 Task: Search one way flight ticket for 4 adults, 2 children, 2 infants in seat and 1 infant on lap in economy from Dillingham: Dillingham Airport to Greenville: Pitt-greenville Airport on 5-2-2023. Choice of flights is Singapure airlines. Number of bags: 1 carry on bag. Price is upto 85000. Outbound departure time preference is 8:15.
Action: Mouse moved to (244, 162)
Screenshot: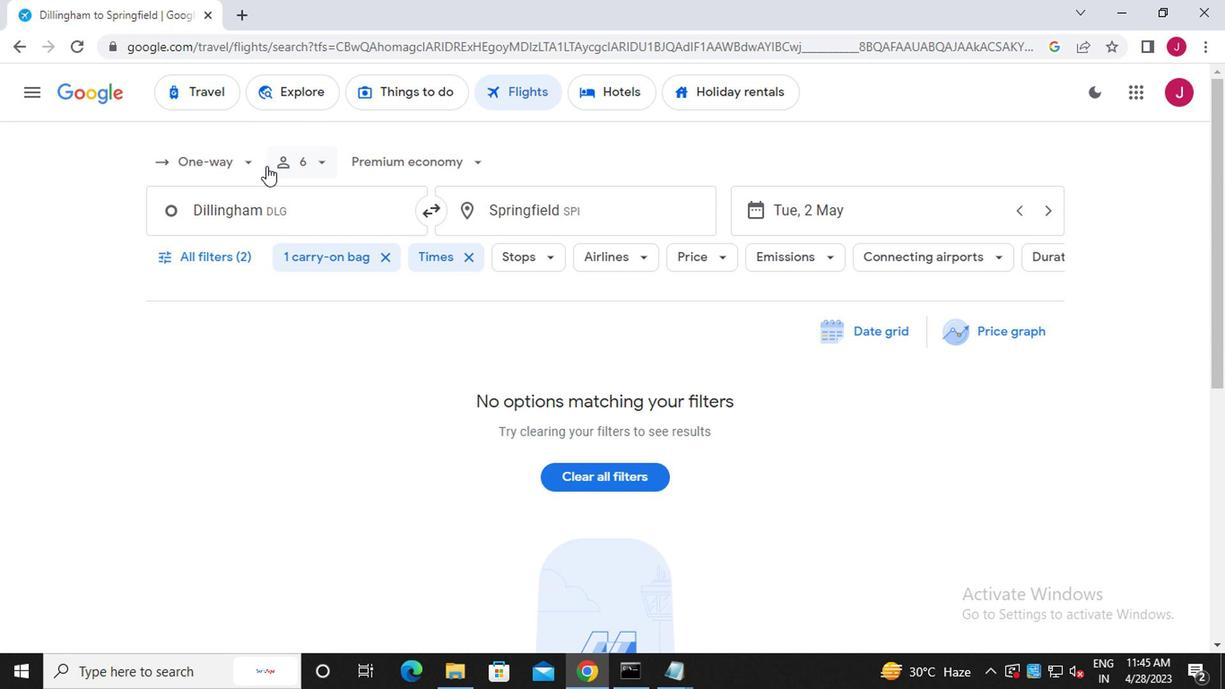 
Action: Mouse pressed left at (244, 162)
Screenshot: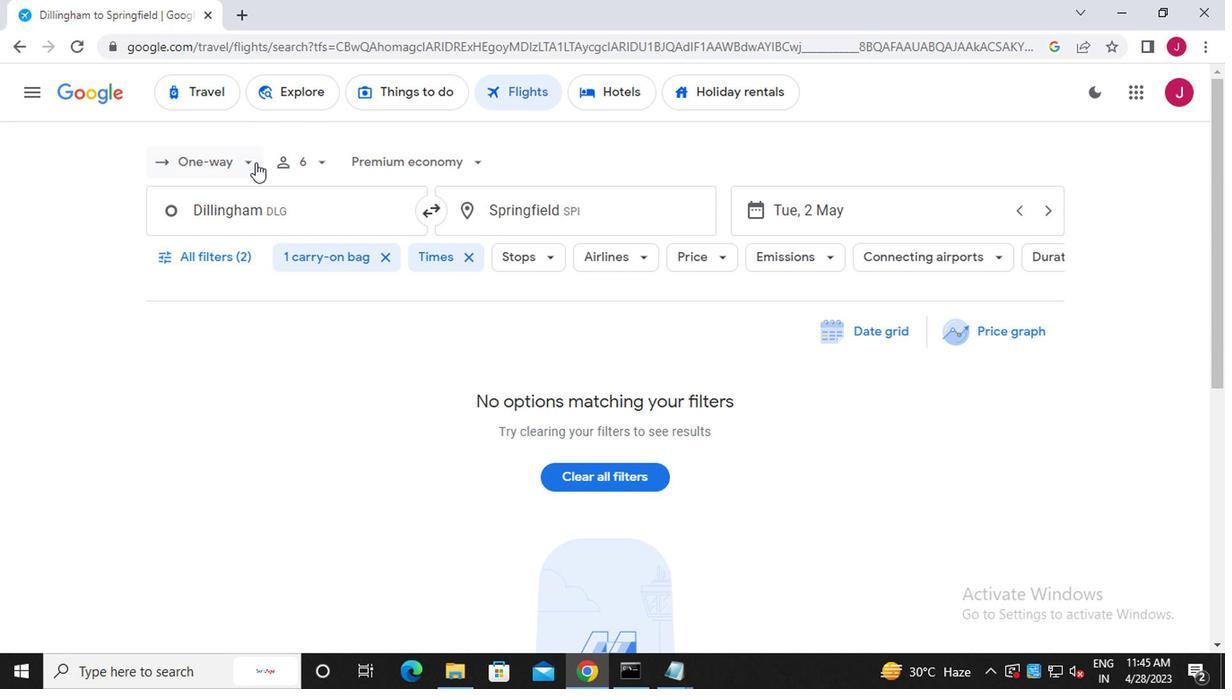
Action: Mouse moved to (255, 242)
Screenshot: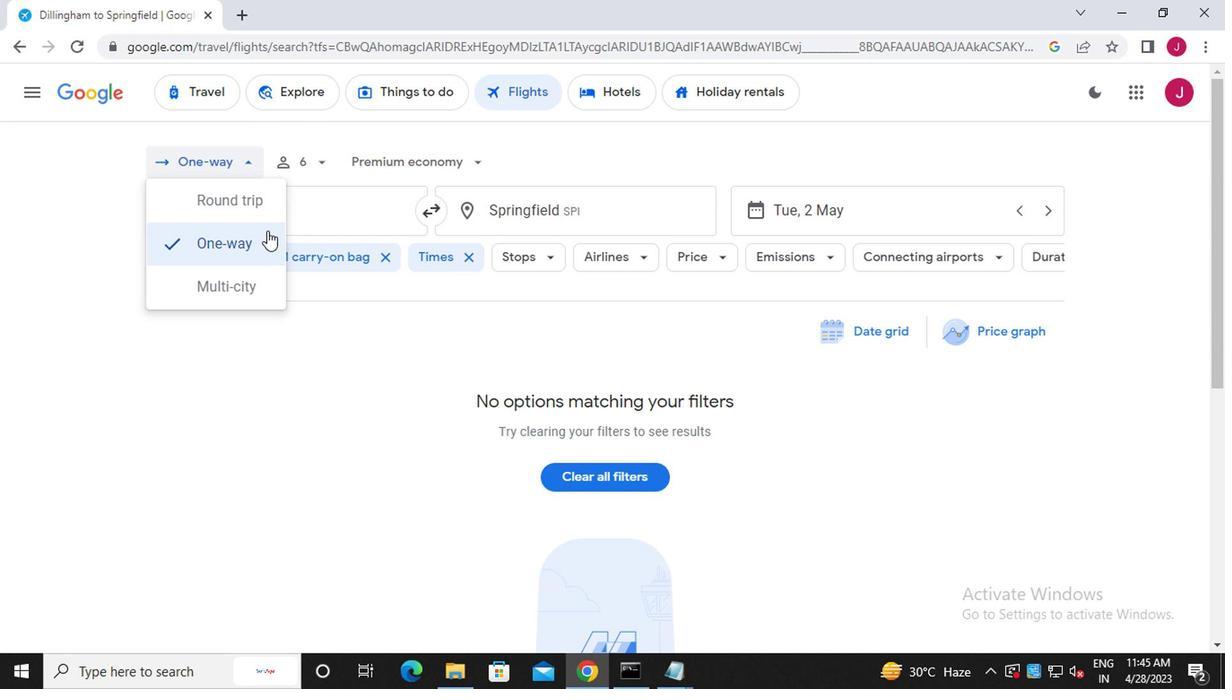 
Action: Mouse pressed left at (255, 242)
Screenshot: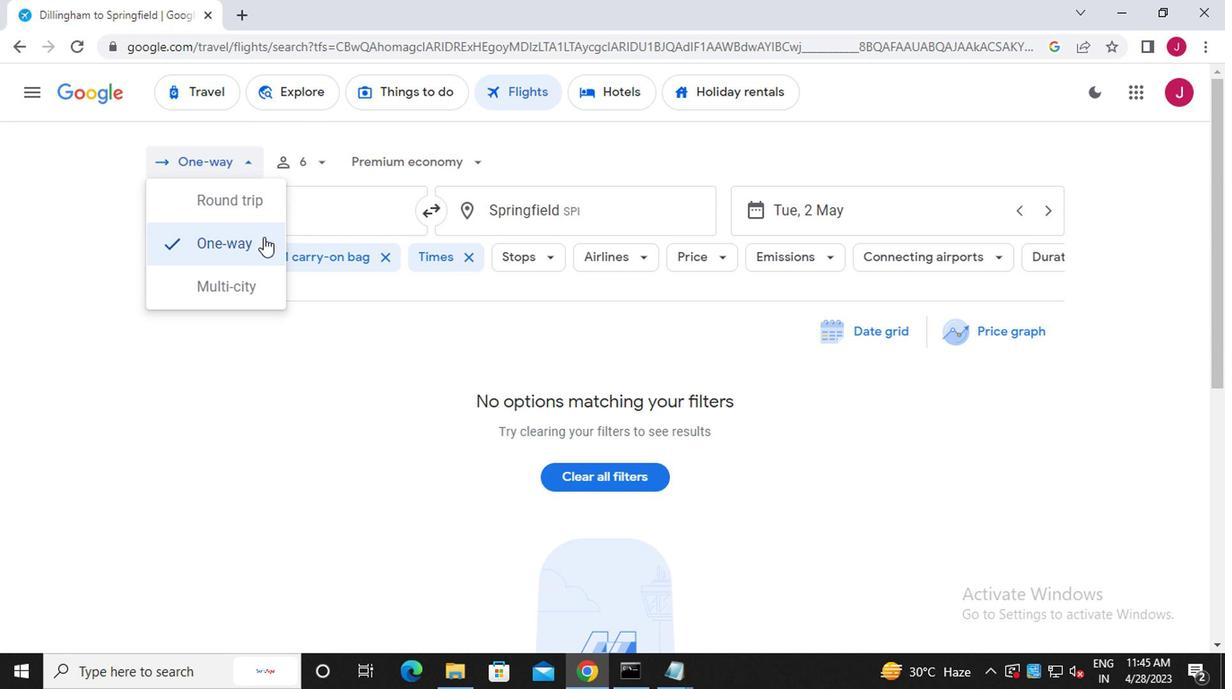 
Action: Mouse moved to (317, 166)
Screenshot: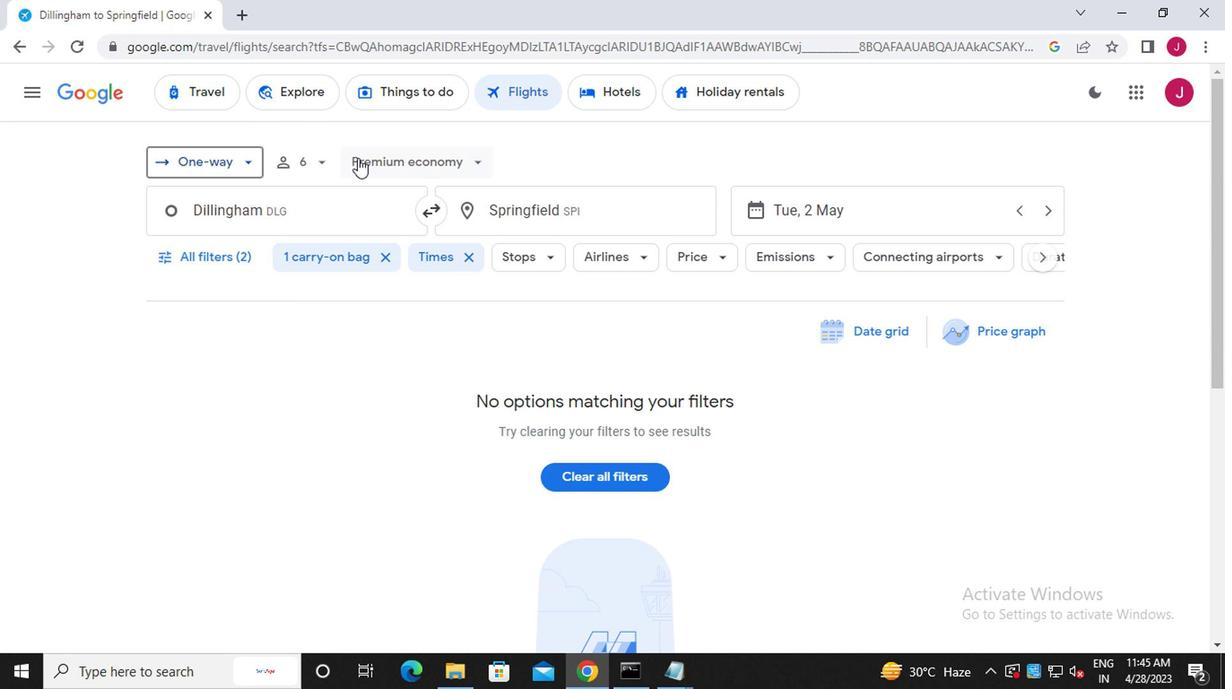 
Action: Mouse pressed left at (317, 166)
Screenshot: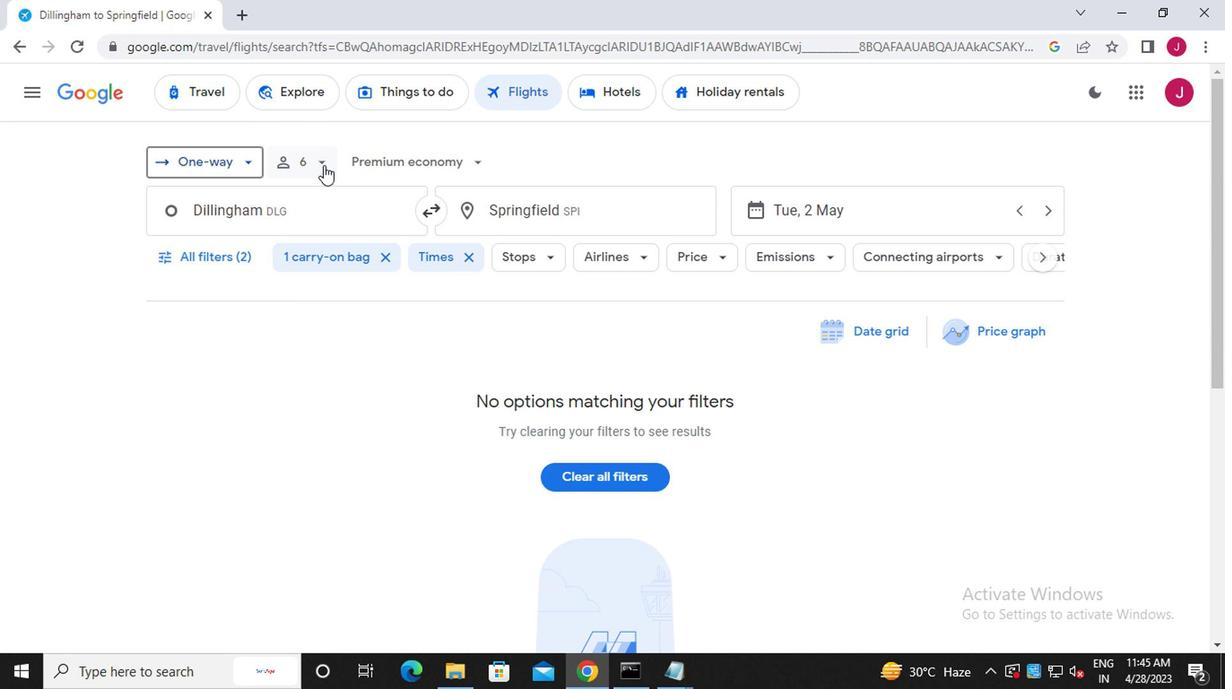 
Action: Mouse moved to (451, 208)
Screenshot: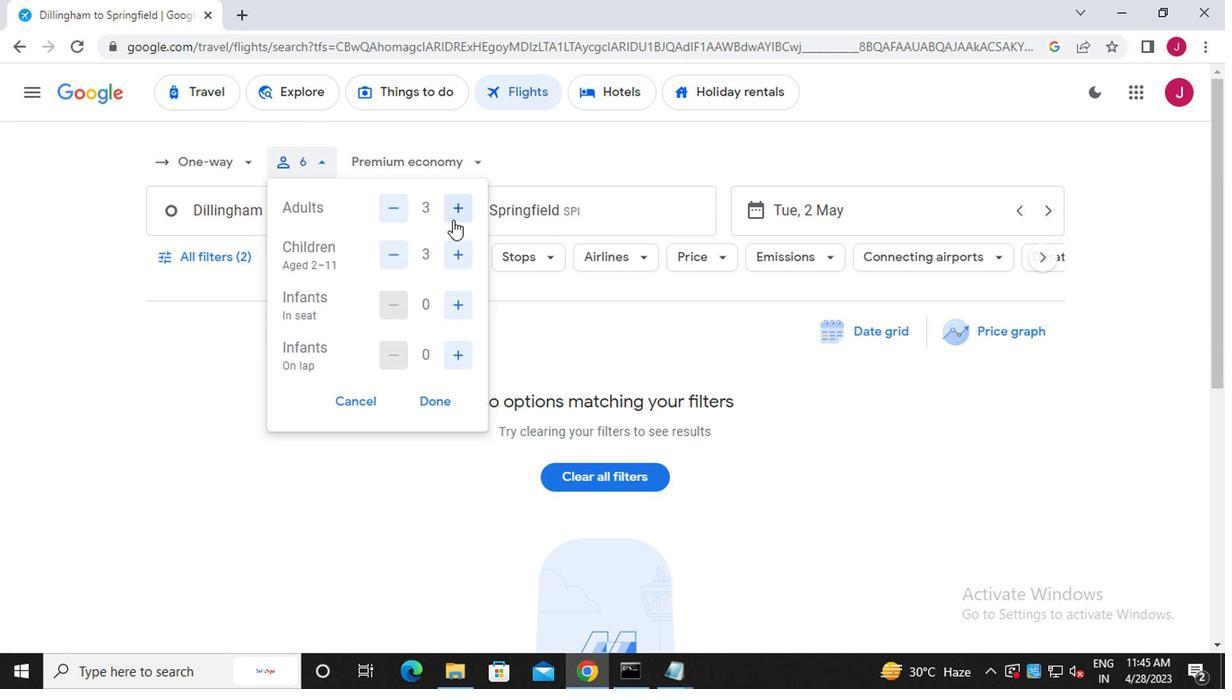 
Action: Mouse pressed left at (451, 208)
Screenshot: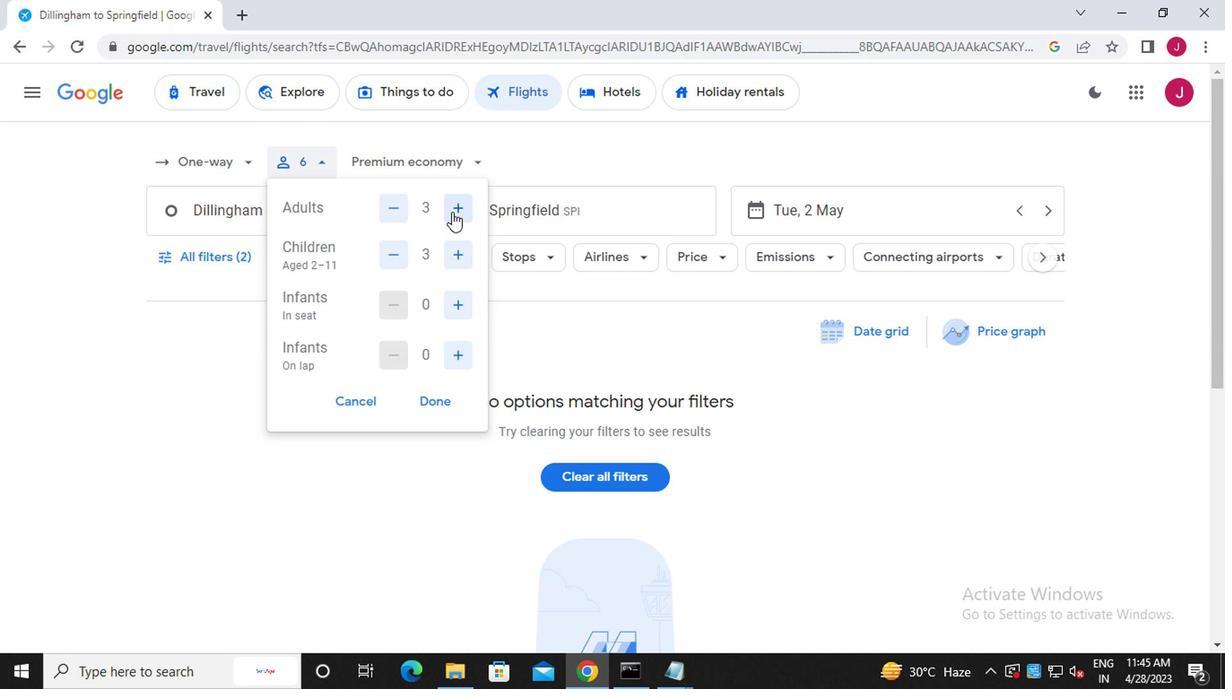 
Action: Mouse moved to (375, 264)
Screenshot: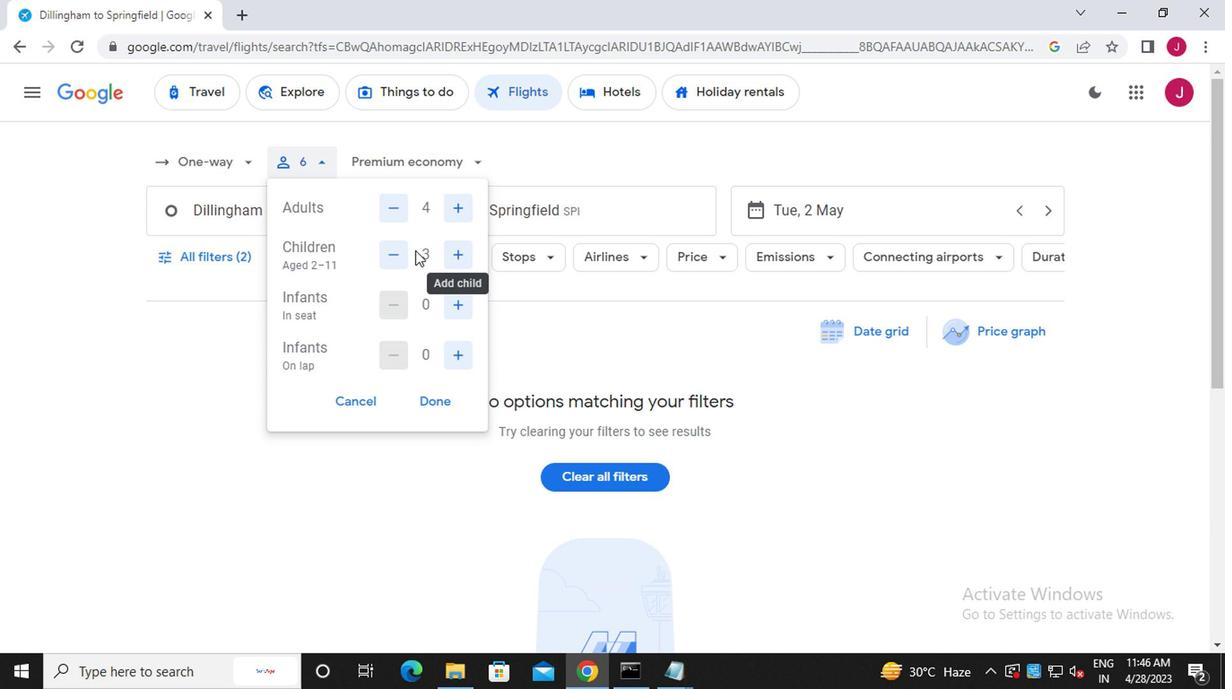 
Action: Mouse pressed left at (375, 264)
Screenshot: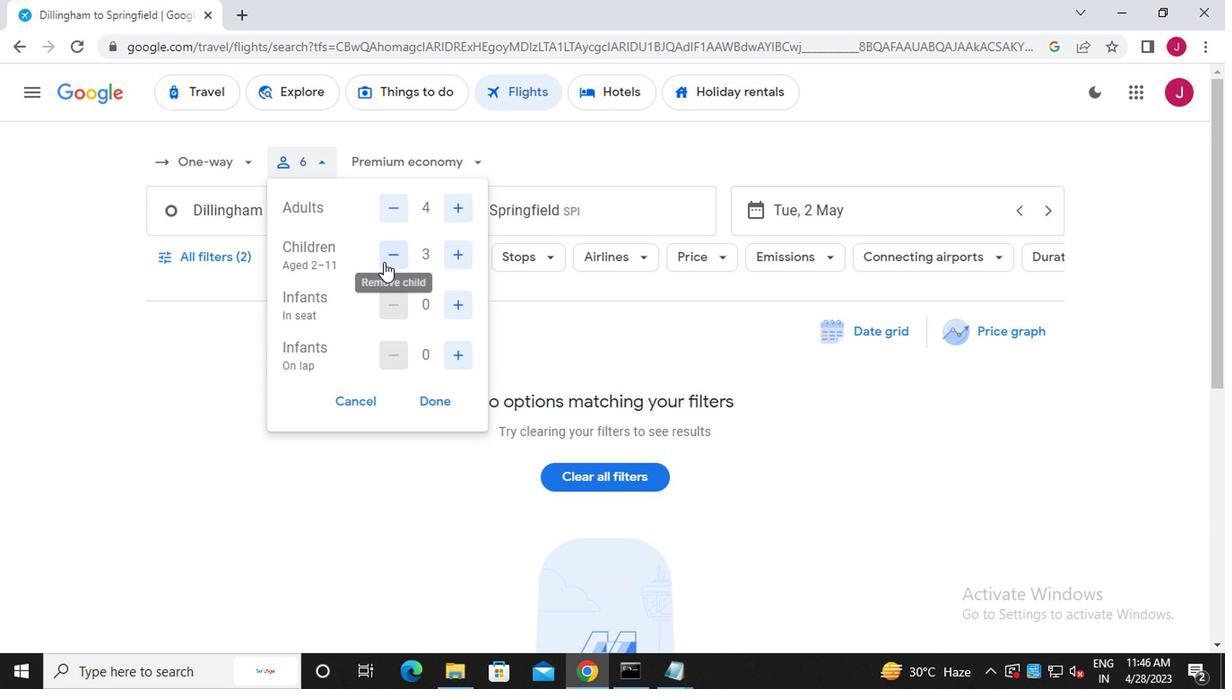 
Action: Mouse moved to (454, 316)
Screenshot: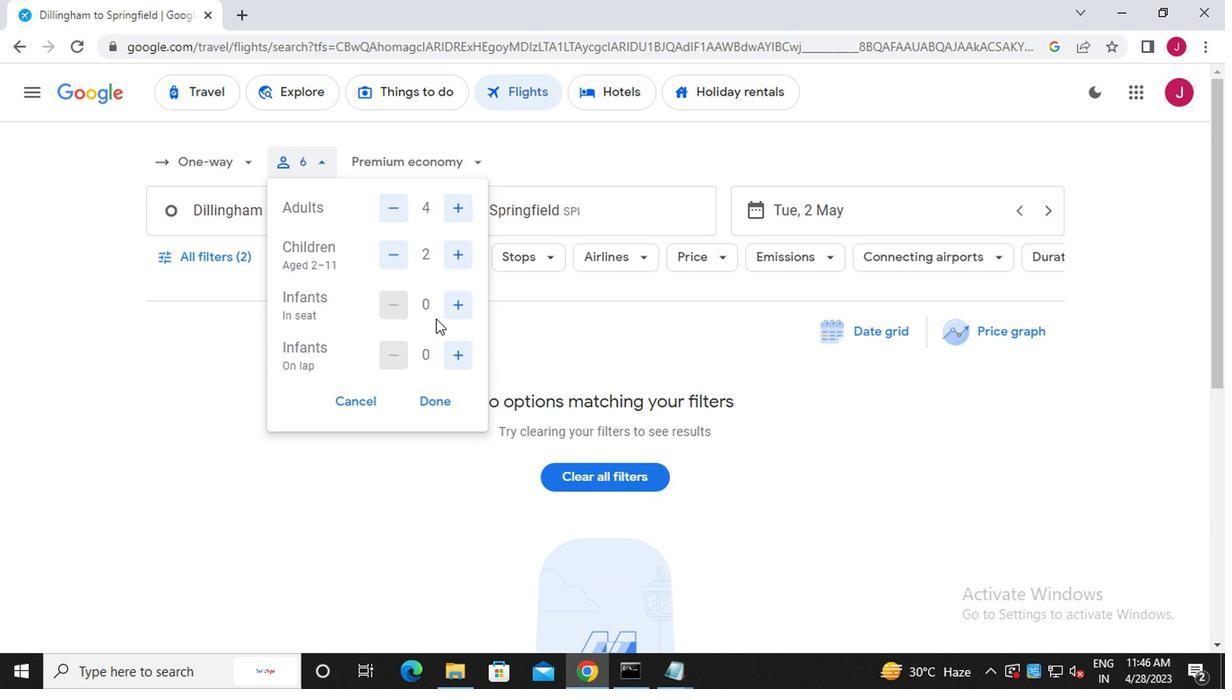 
Action: Mouse pressed left at (454, 316)
Screenshot: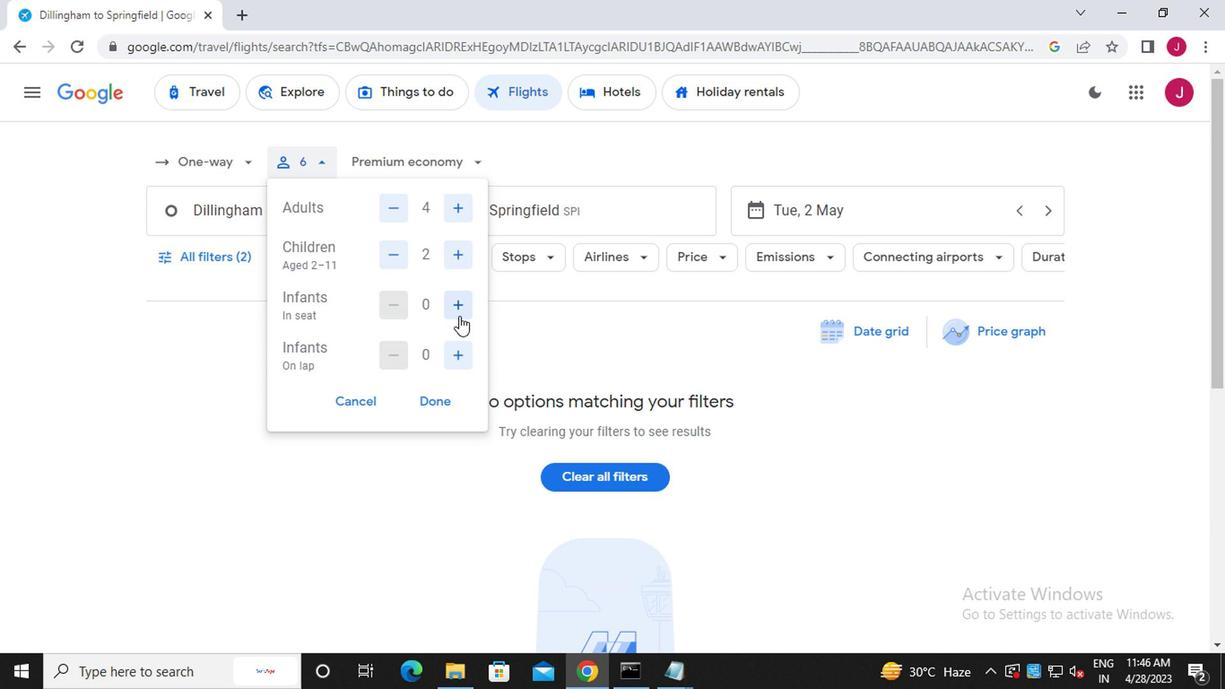
Action: Mouse moved to (453, 314)
Screenshot: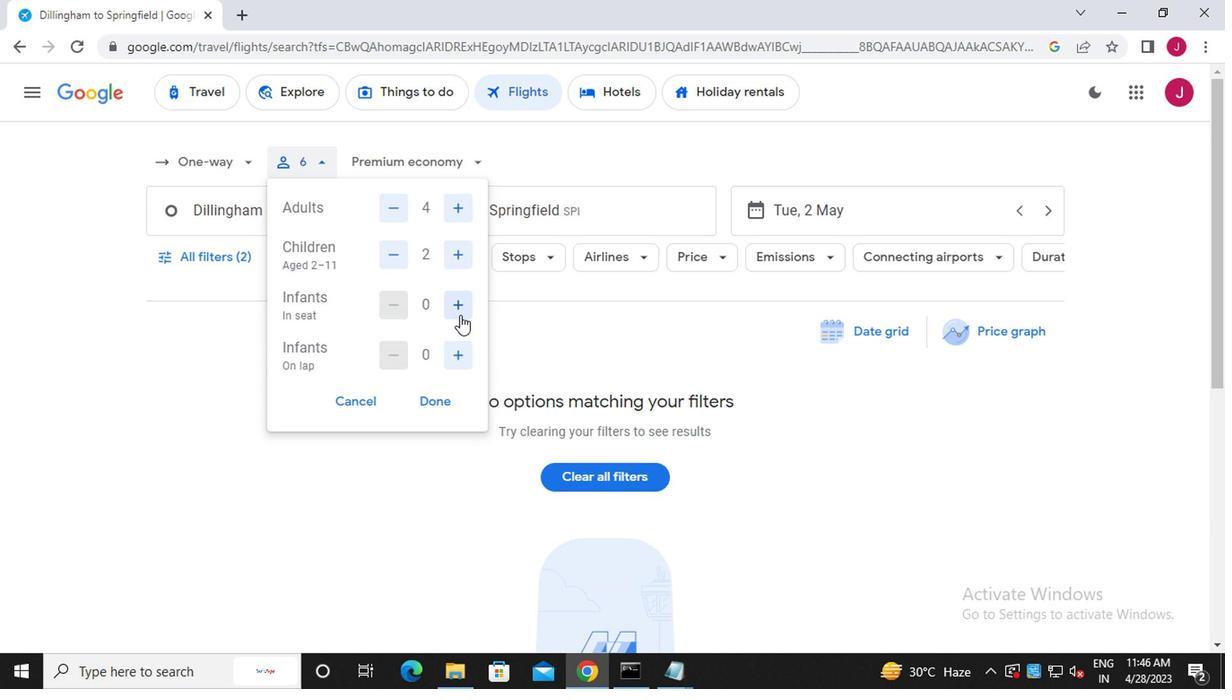 
Action: Mouse pressed left at (453, 314)
Screenshot: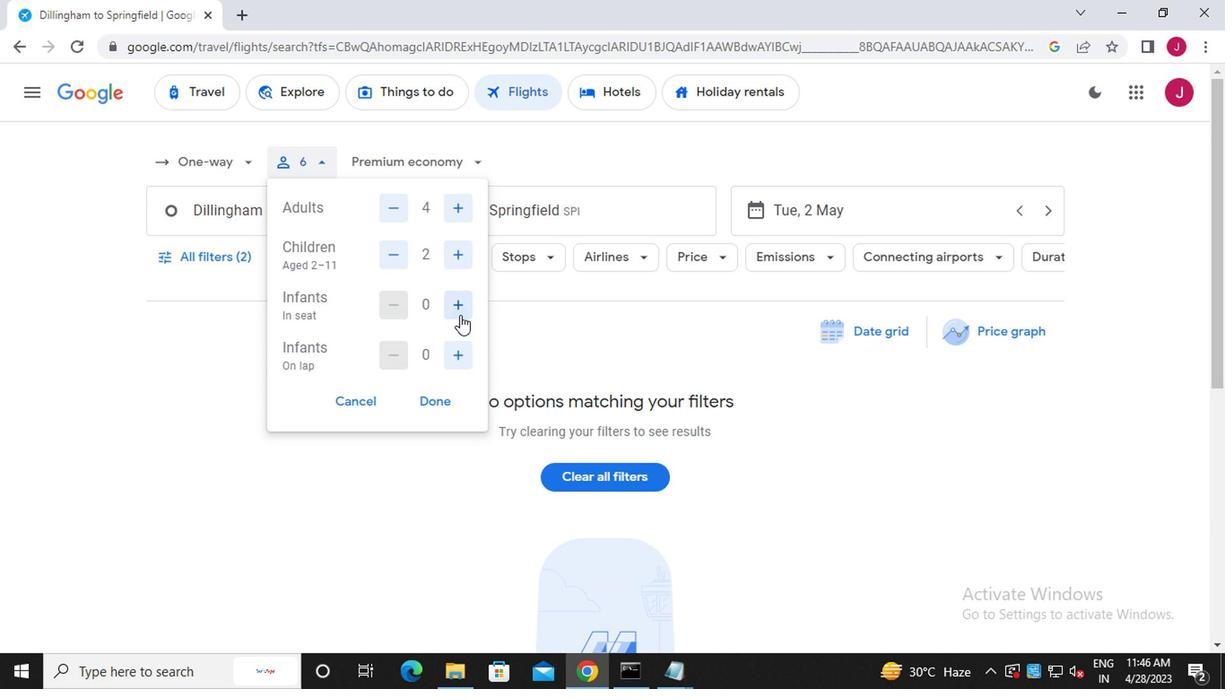 
Action: Mouse moved to (455, 349)
Screenshot: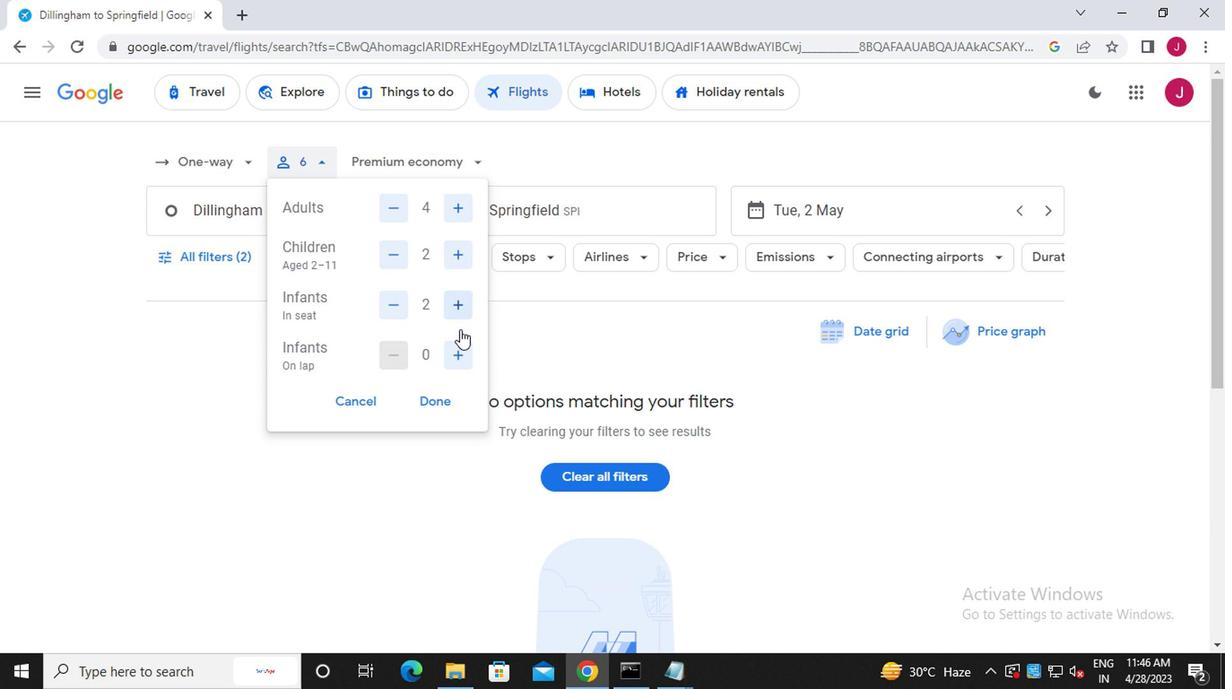 
Action: Mouse pressed left at (455, 349)
Screenshot: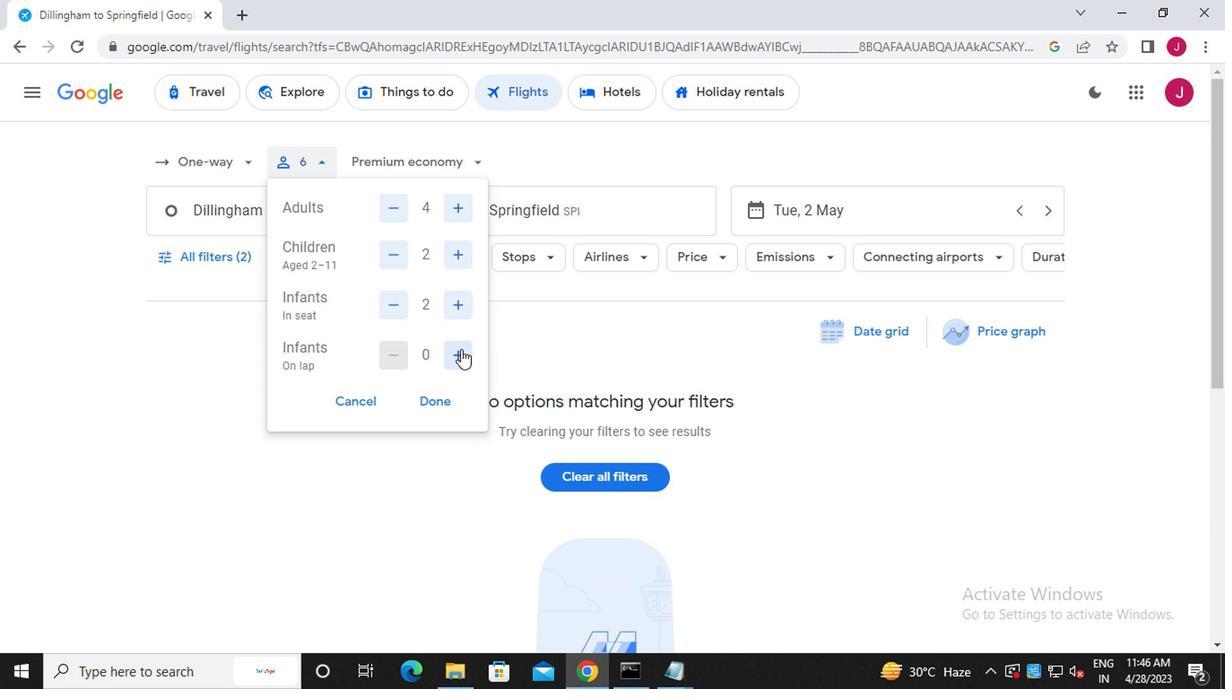 
Action: Mouse moved to (429, 404)
Screenshot: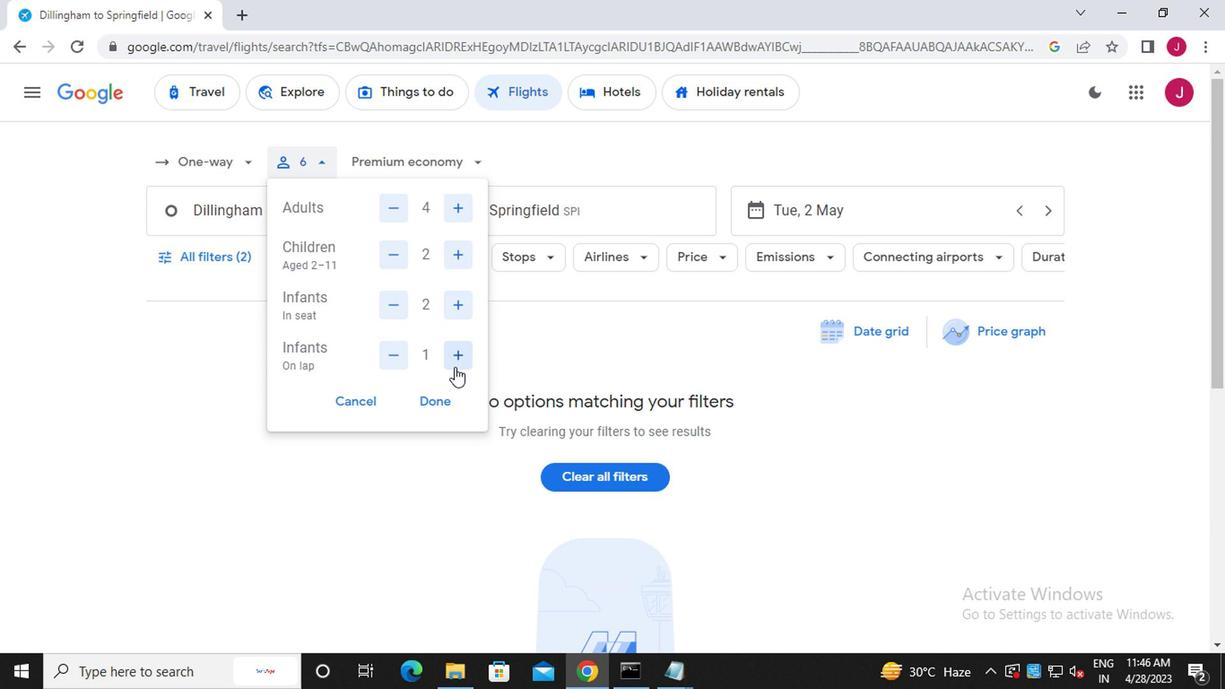 
Action: Mouse pressed left at (429, 404)
Screenshot: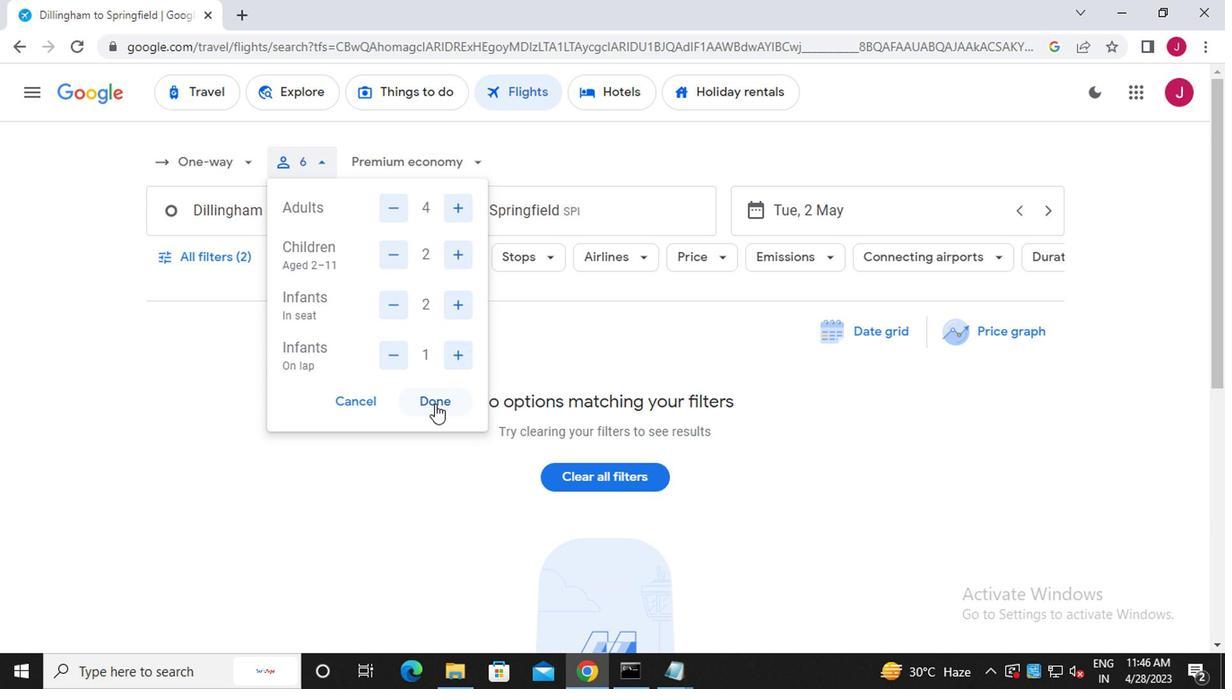 
Action: Mouse moved to (393, 168)
Screenshot: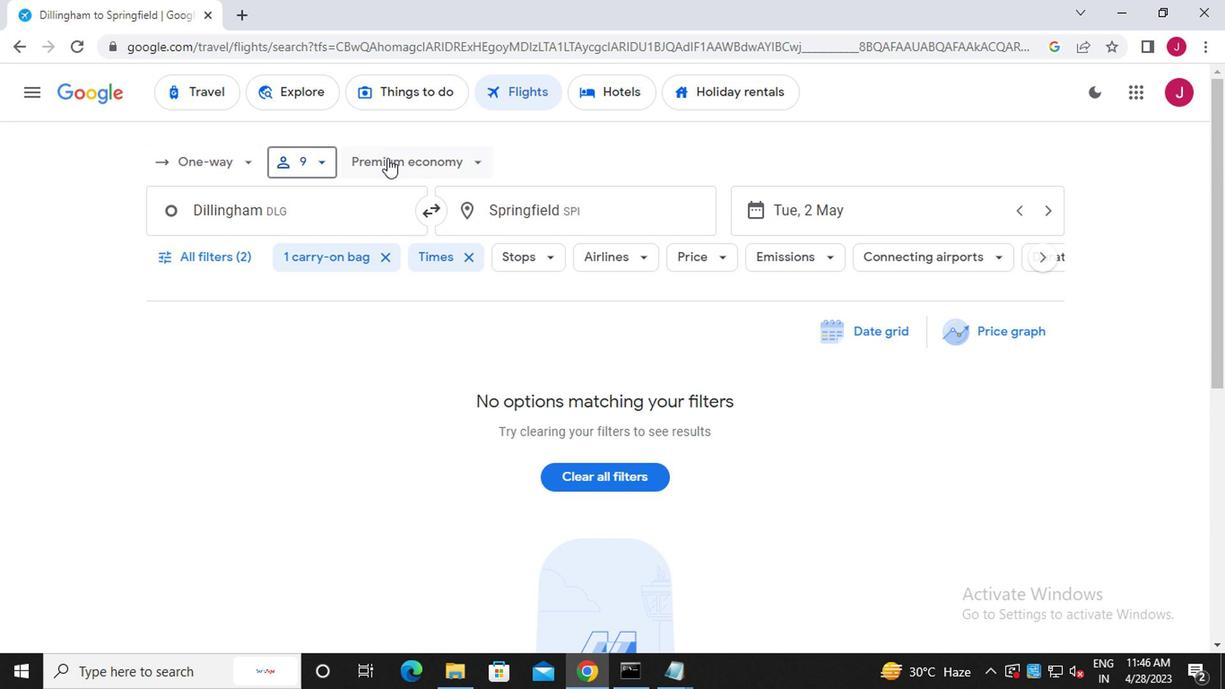
Action: Mouse pressed left at (393, 168)
Screenshot: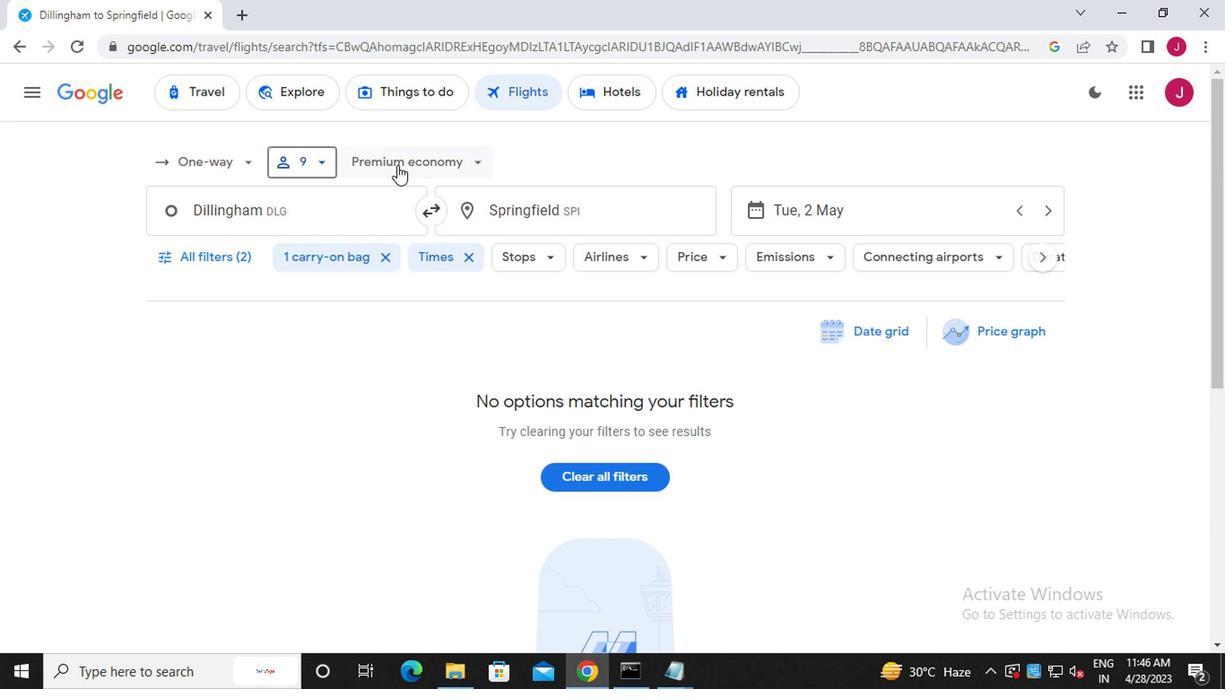 
Action: Mouse moved to (420, 204)
Screenshot: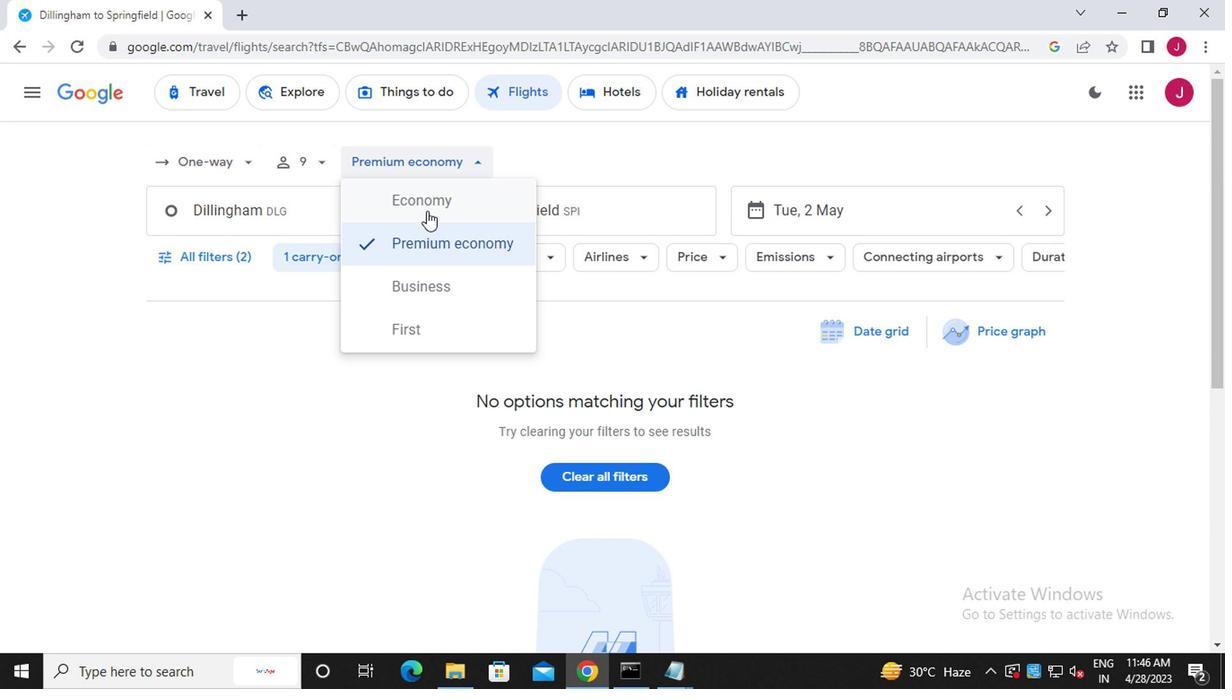
Action: Mouse pressed left at (420, 204)
Screenshot: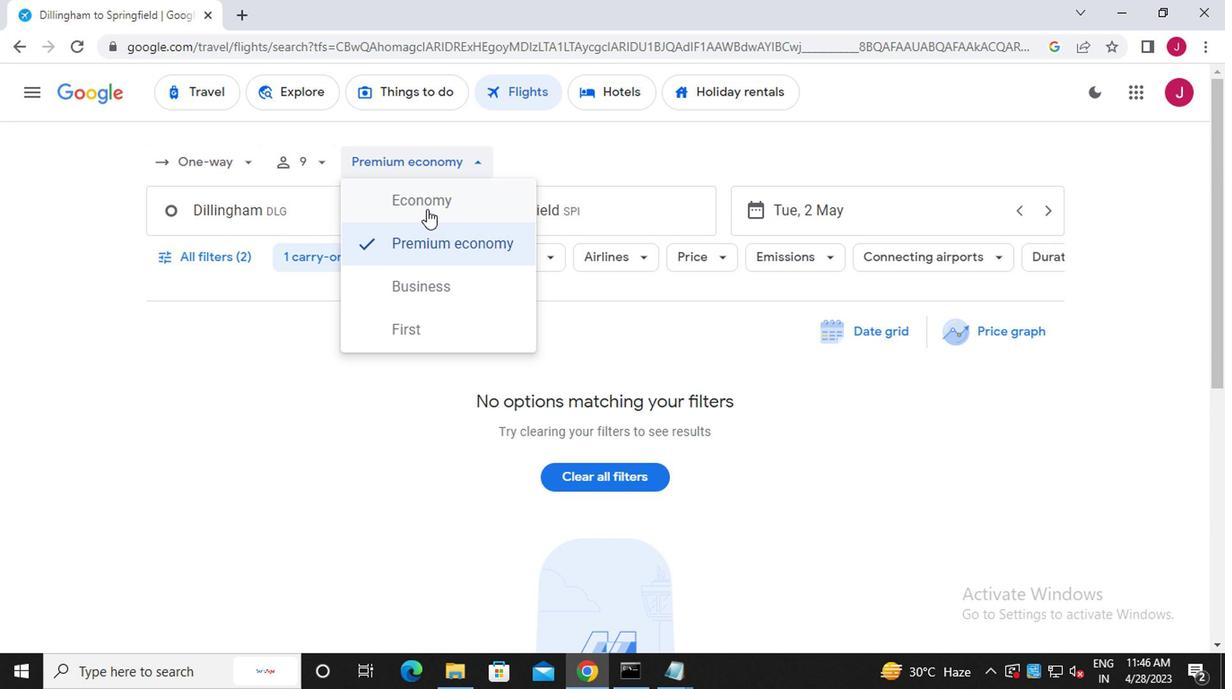 
Action: Mouse moved to (317, 215)
Screenshot: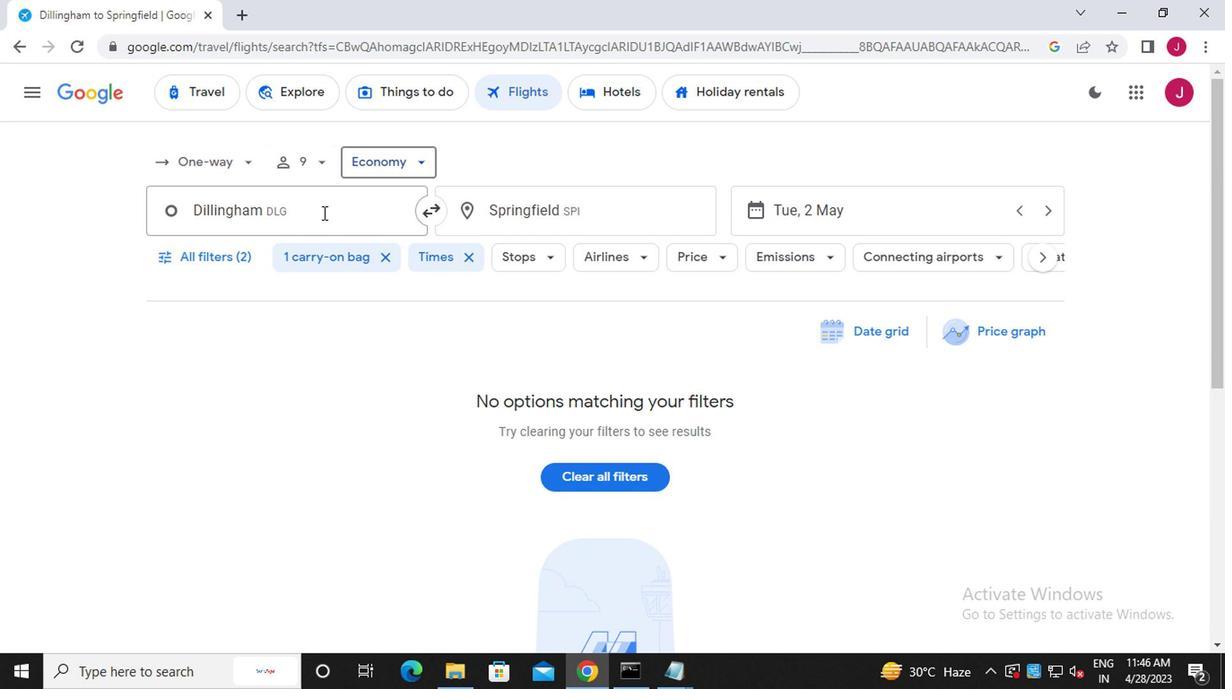 
Action: Mouse pressed left at (317, 215)
Screenshot: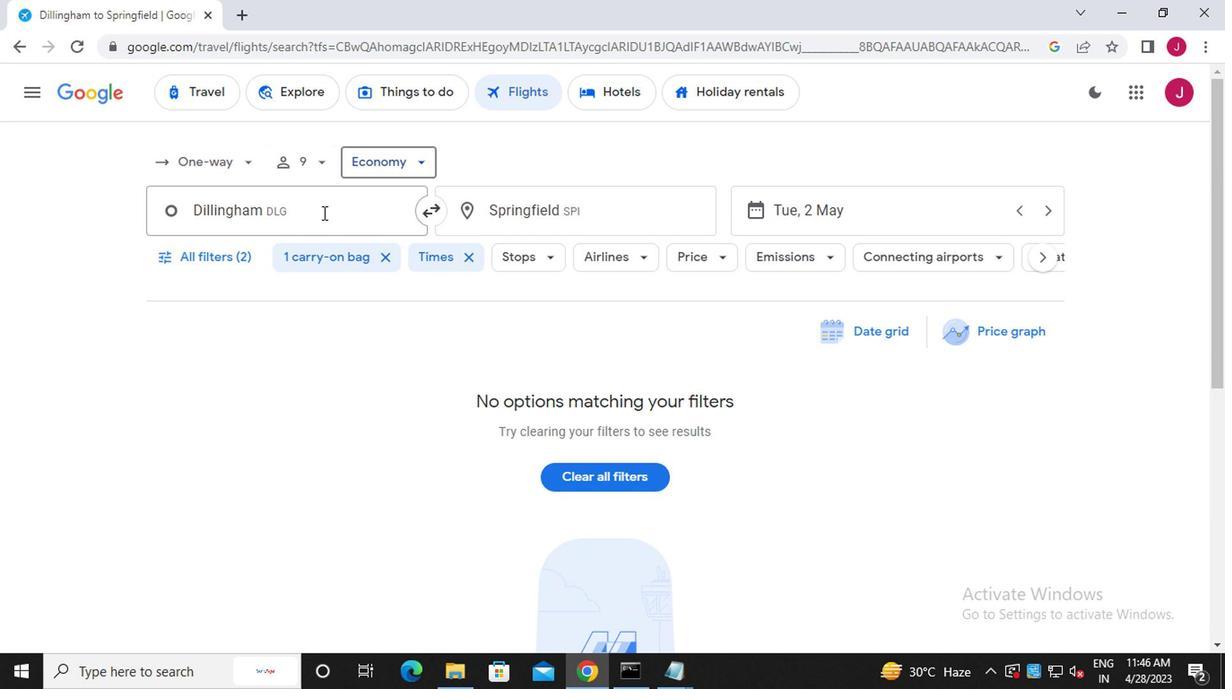 
Action: Mouse moved to (310, 266)
Screenshot: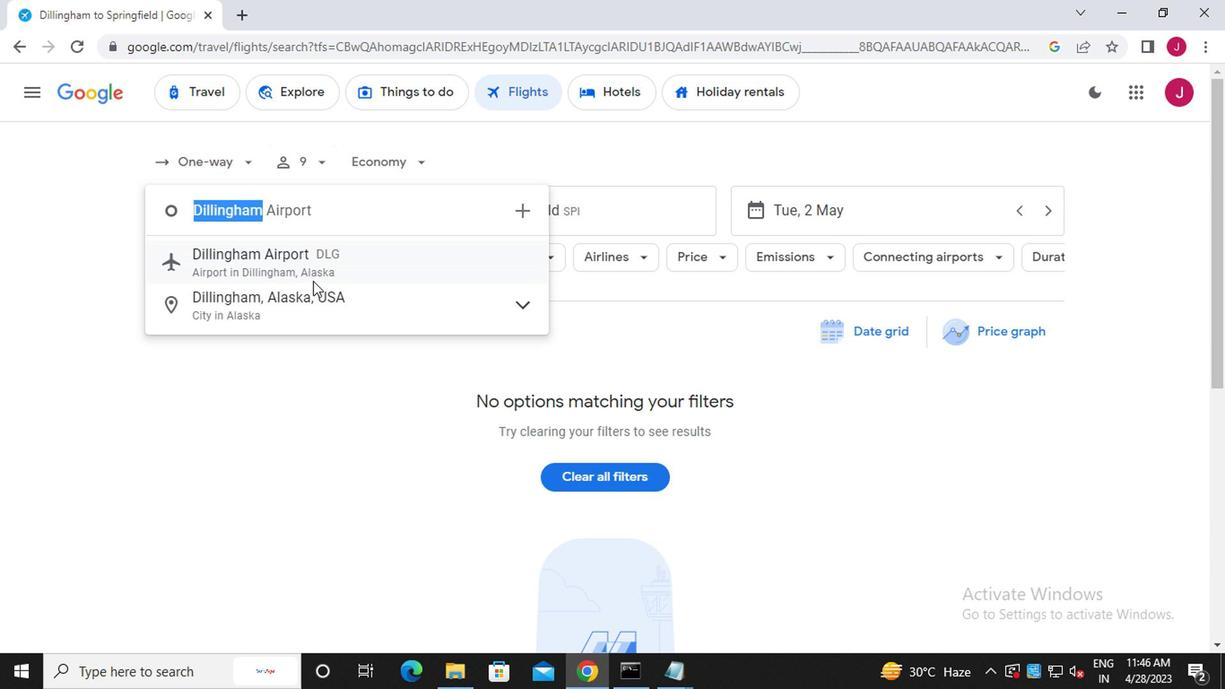 
Action: Mouse pressed left at (310, 266)
Screenshot: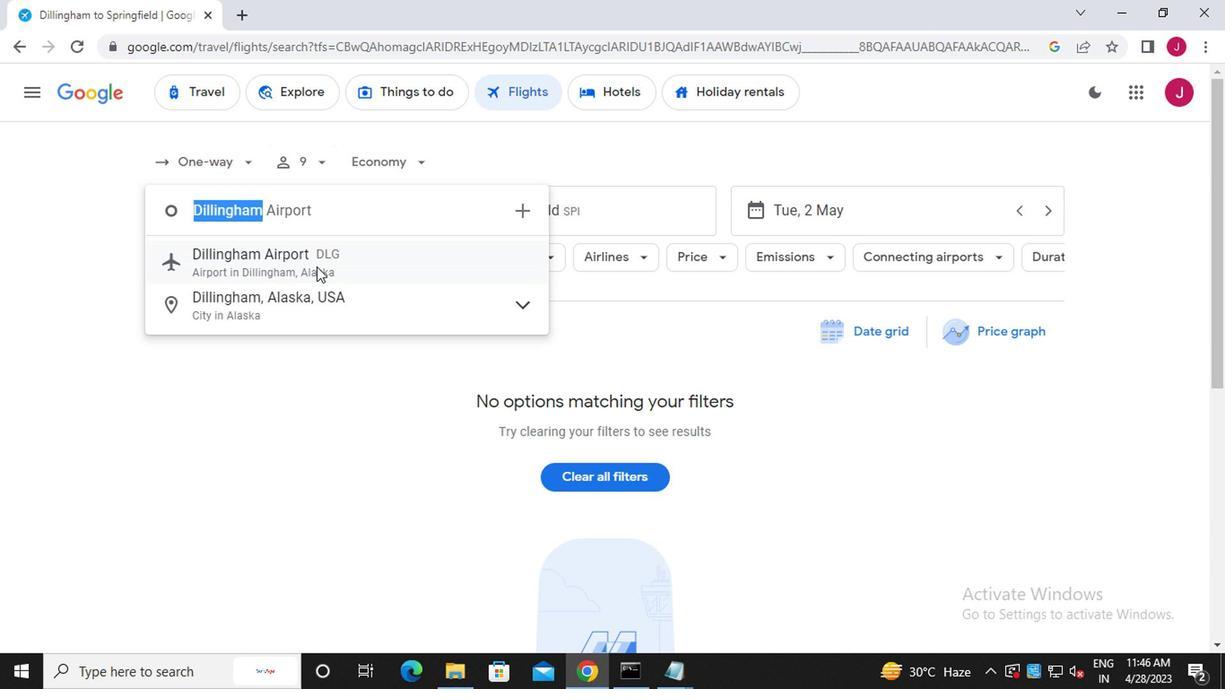 
Action: Mouse moved to (614, 217)
Screenshot: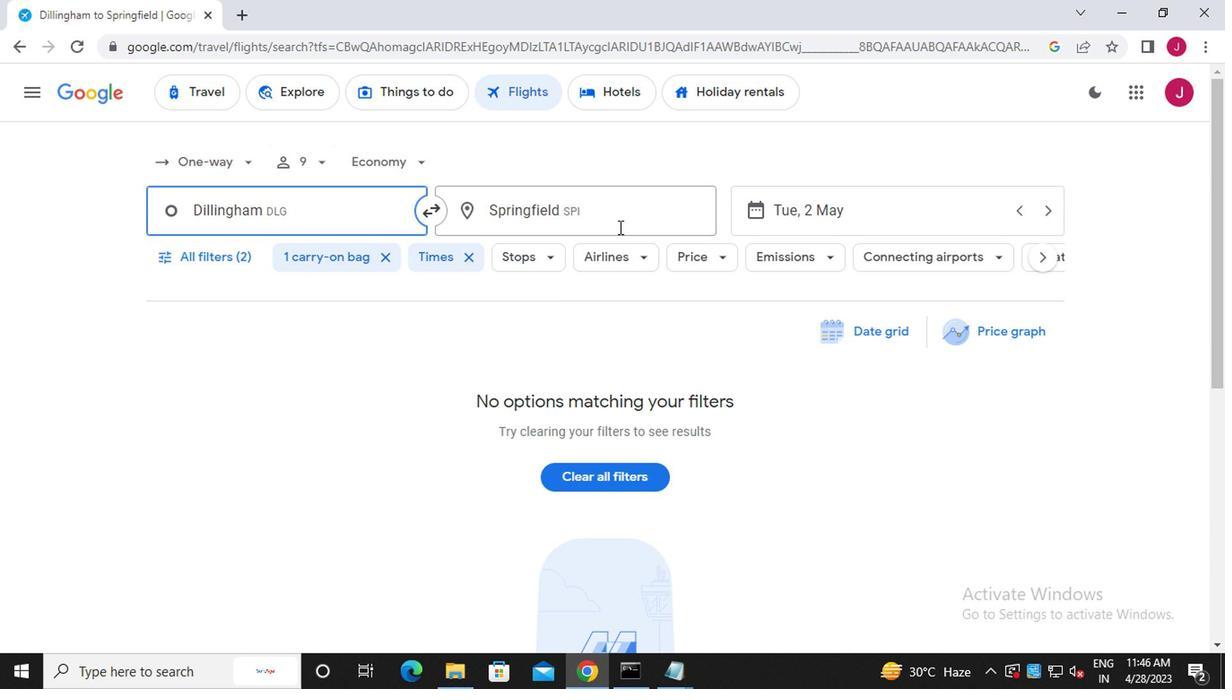 
Action: Mouse pressed left at (614, 217)
Screenshot: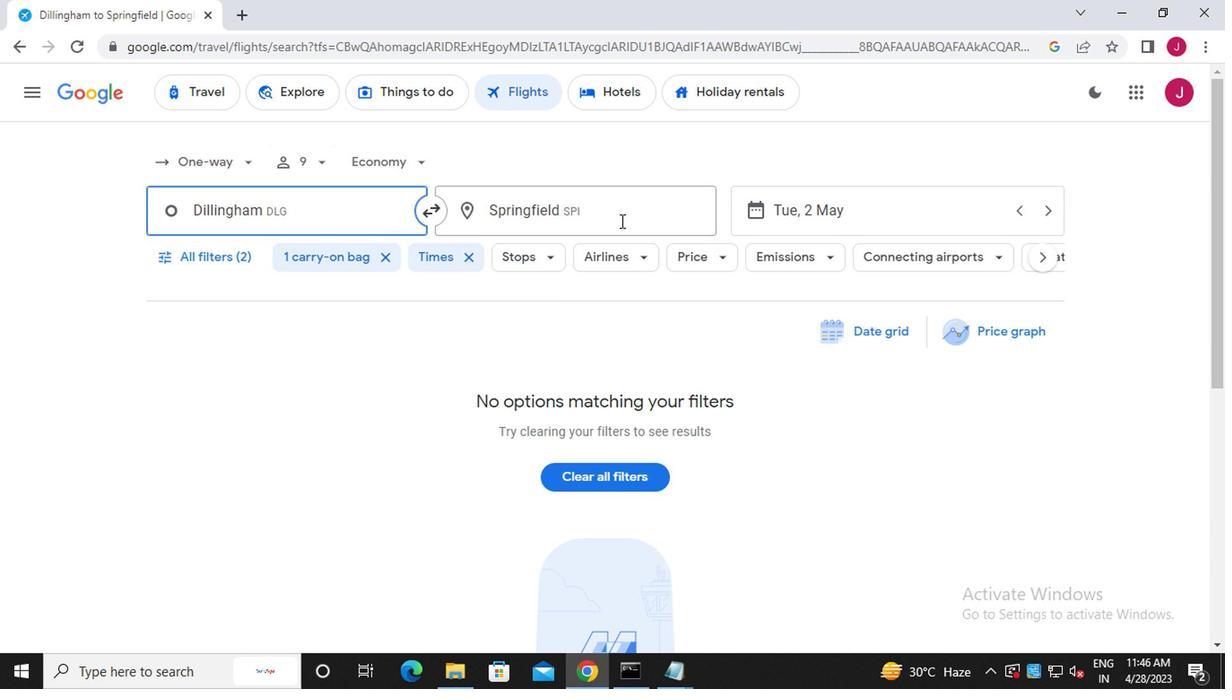 
Action: Mouse moved to (611, 217)
Screenshot: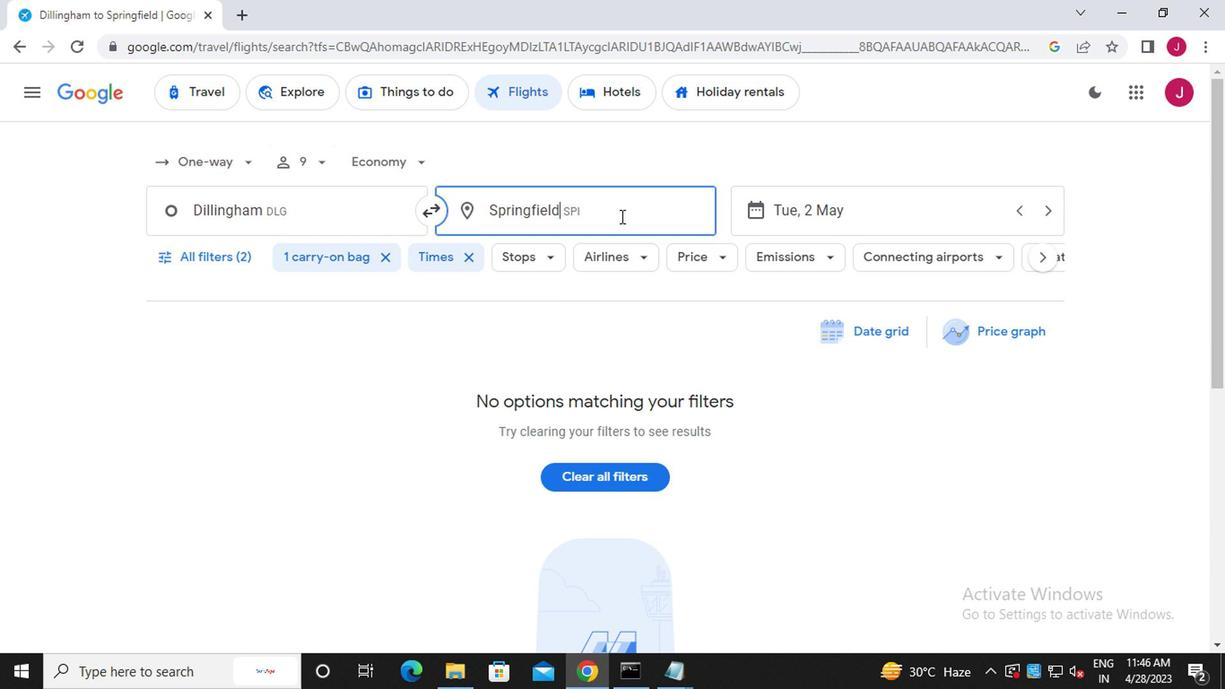 
Action: Key pressed <Key.backspace>g<Key.caps_lock>reenville<Key.space>pi
Screenshot: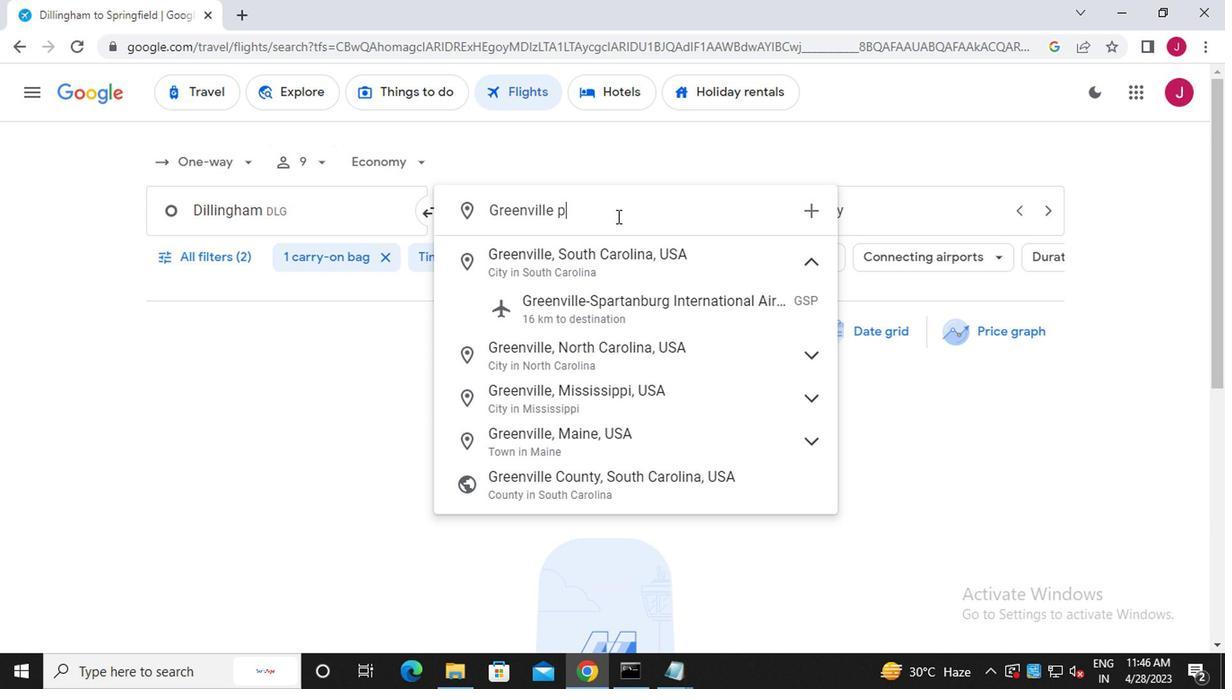 
Action: Mouse moved to (657, 269)
Screenshot: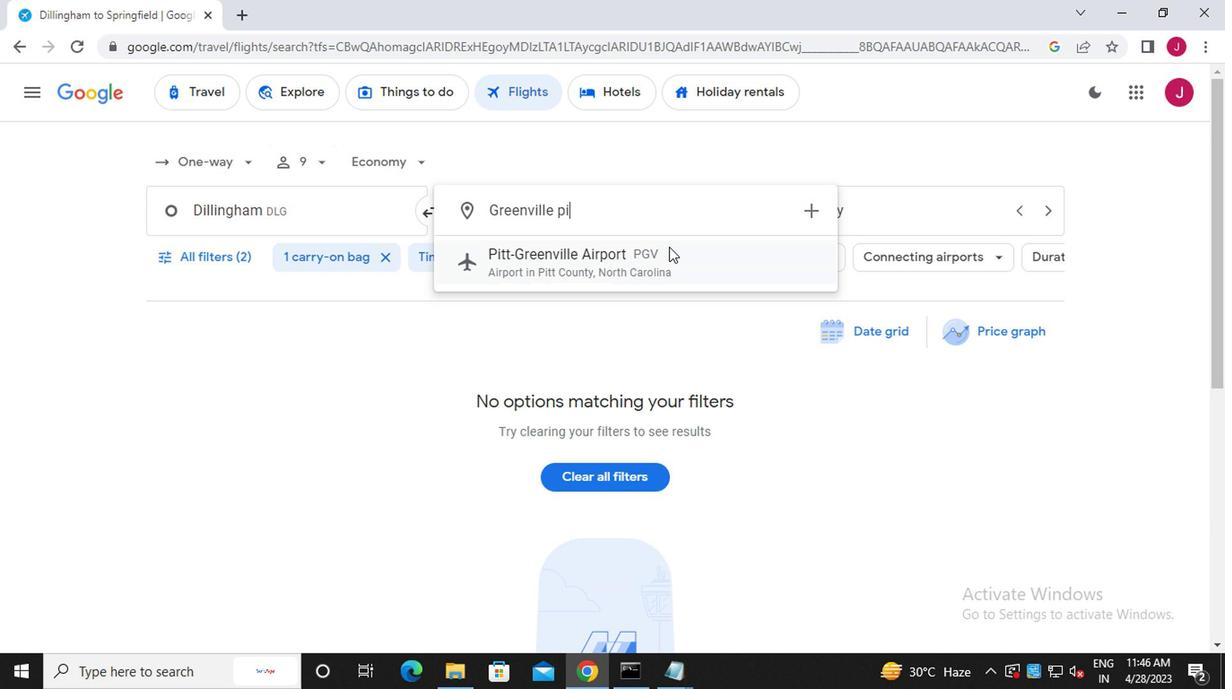 
Action: Mouse pressed left at (657, 269)
Screenshot: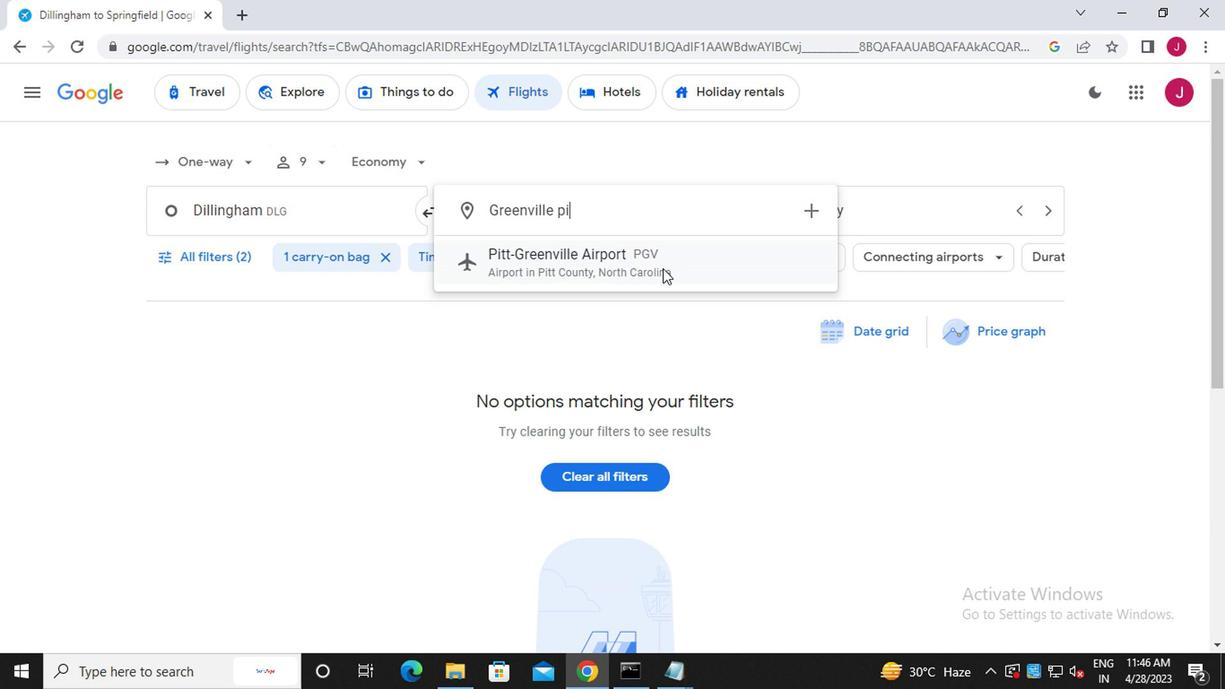 
Action: Mouse moved to (827, 206)
Screenshot: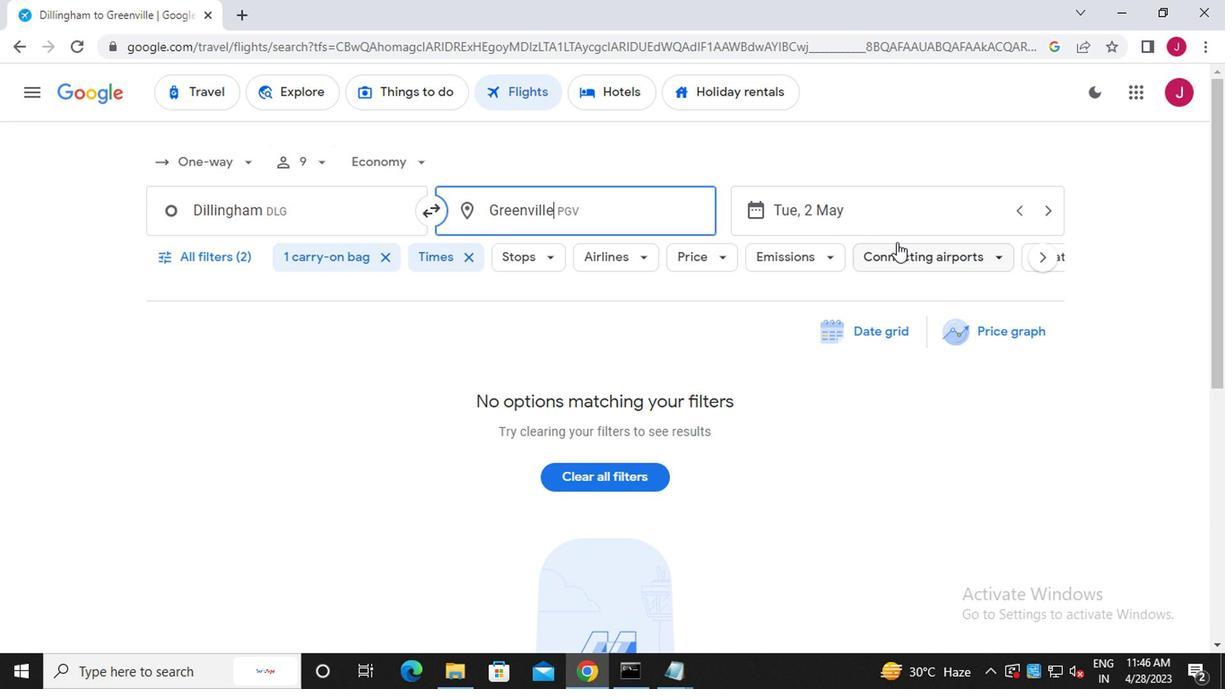 
Action: Mouse pressed left at (827, 206)
Screenshot: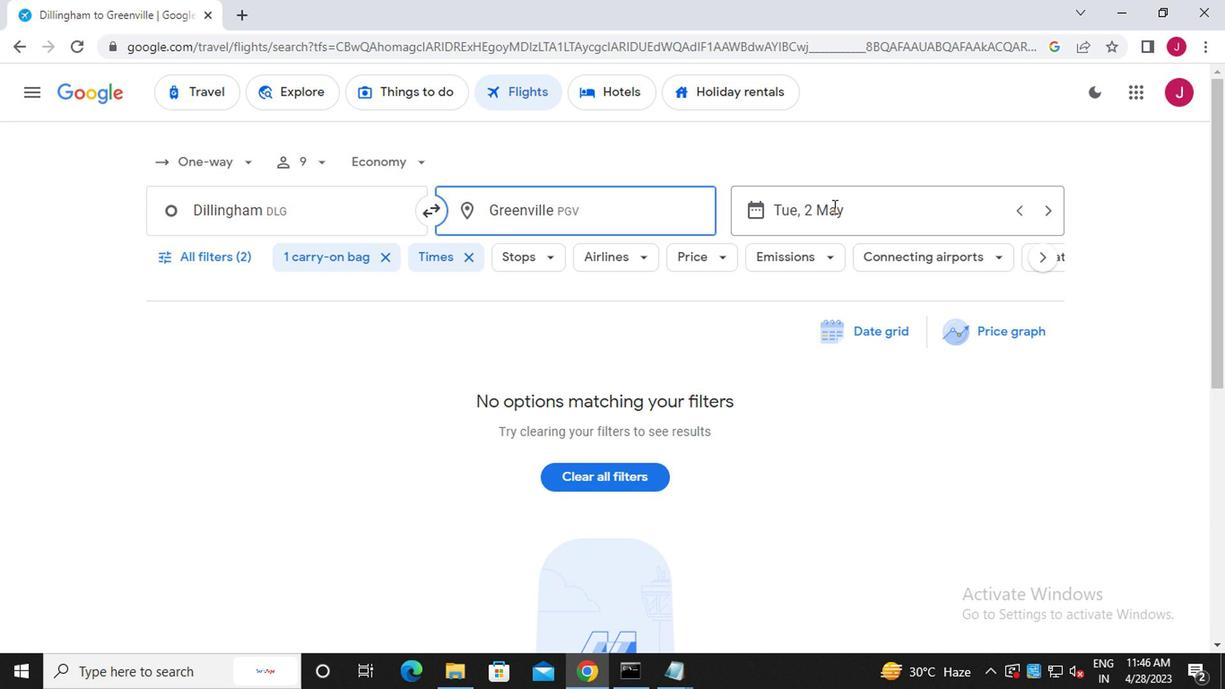 
Action: Mouse moved to (1017, 624)
Screenshot: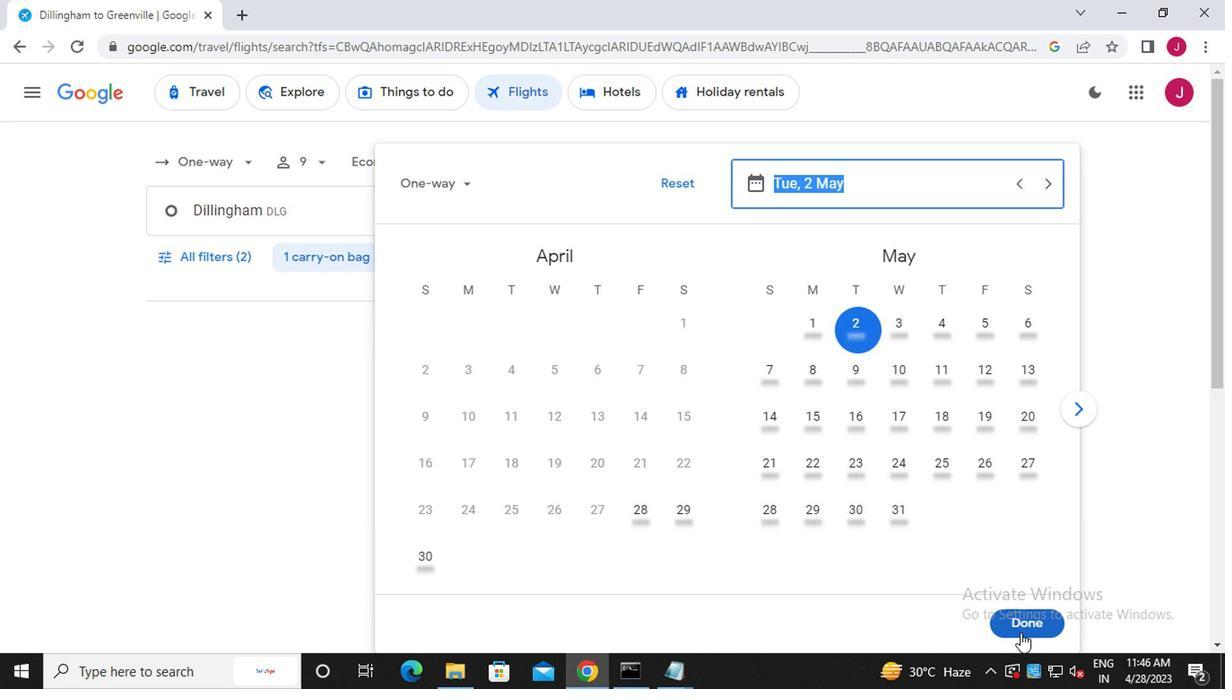 
Action: Mouse pressed left at (1017, 624)
Screenshot: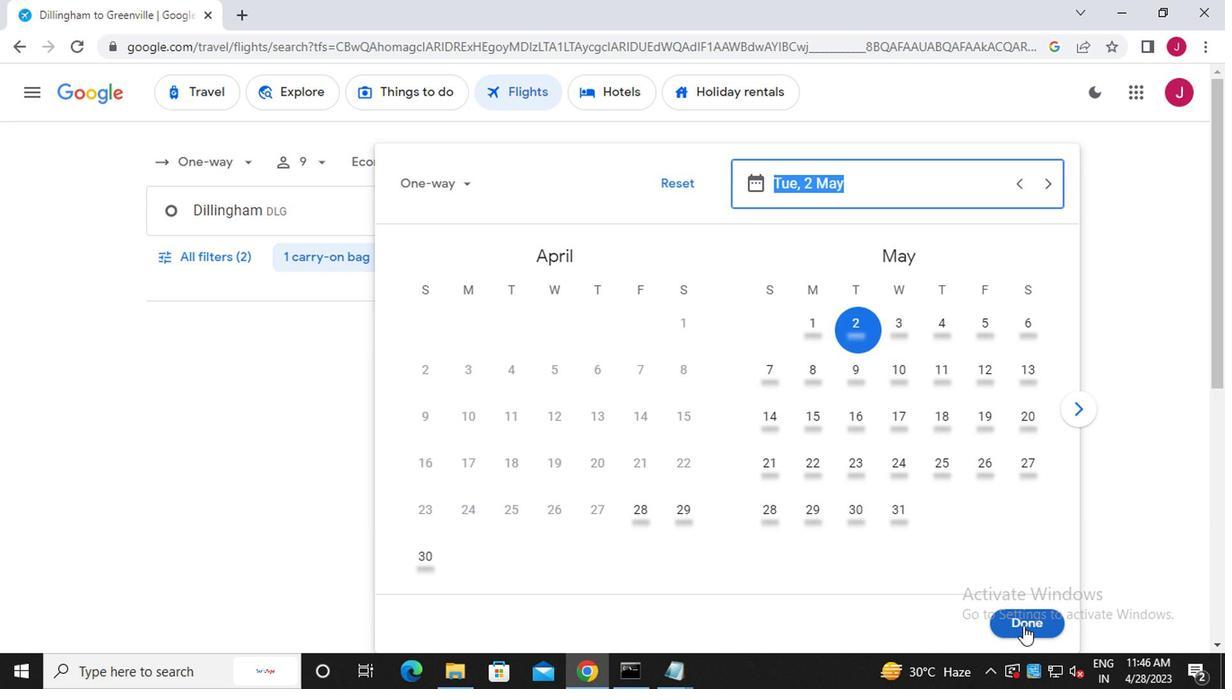
Action: Mouse moved to (597, 471)
Screenshot: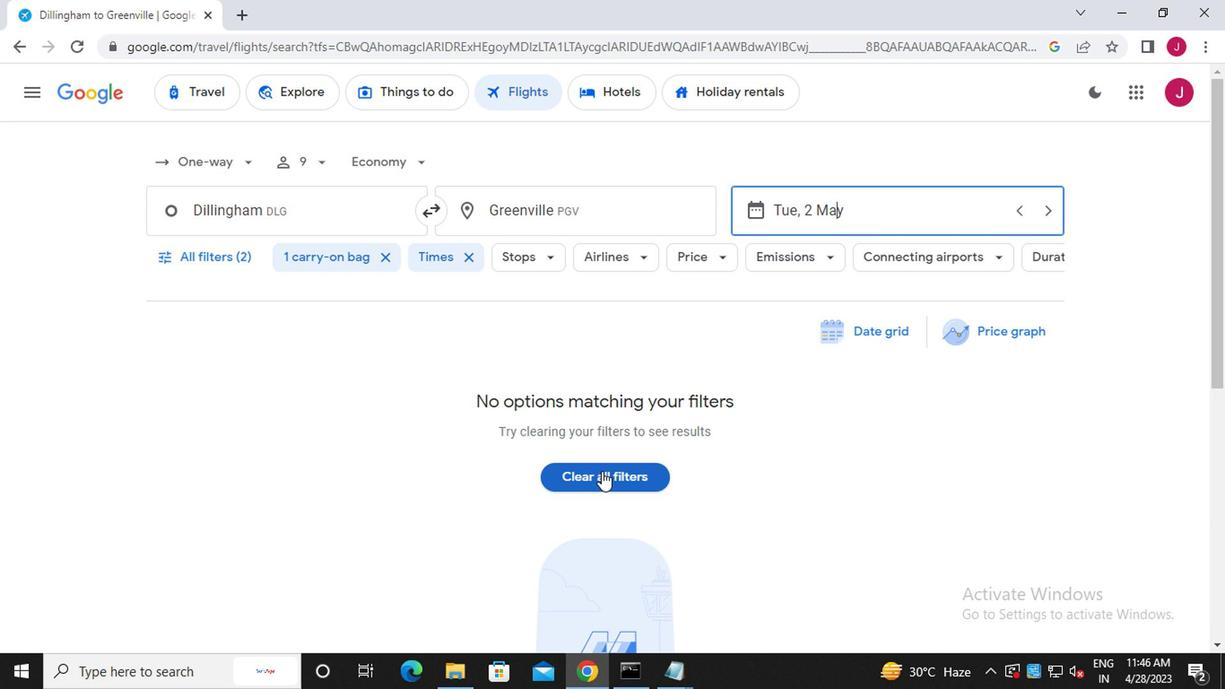 
Action: Mouse pressed left at (597, 471)
Screenshot: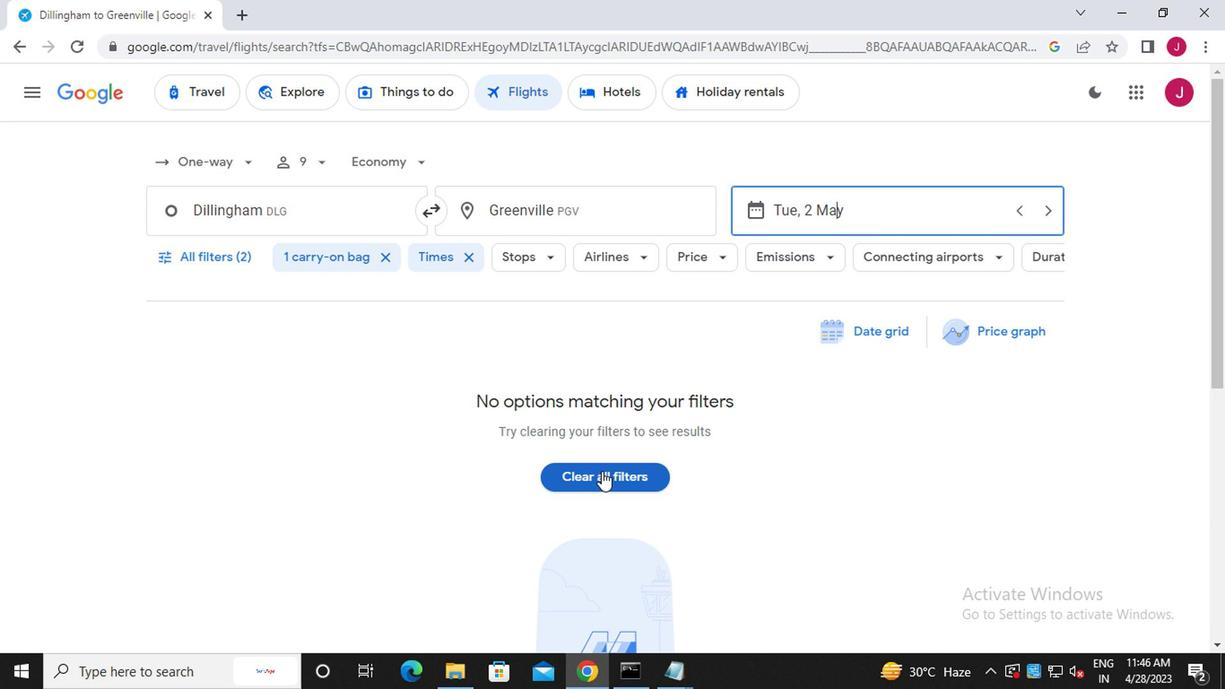 
Action: Mouse moved to (198, 251)
Screenshot: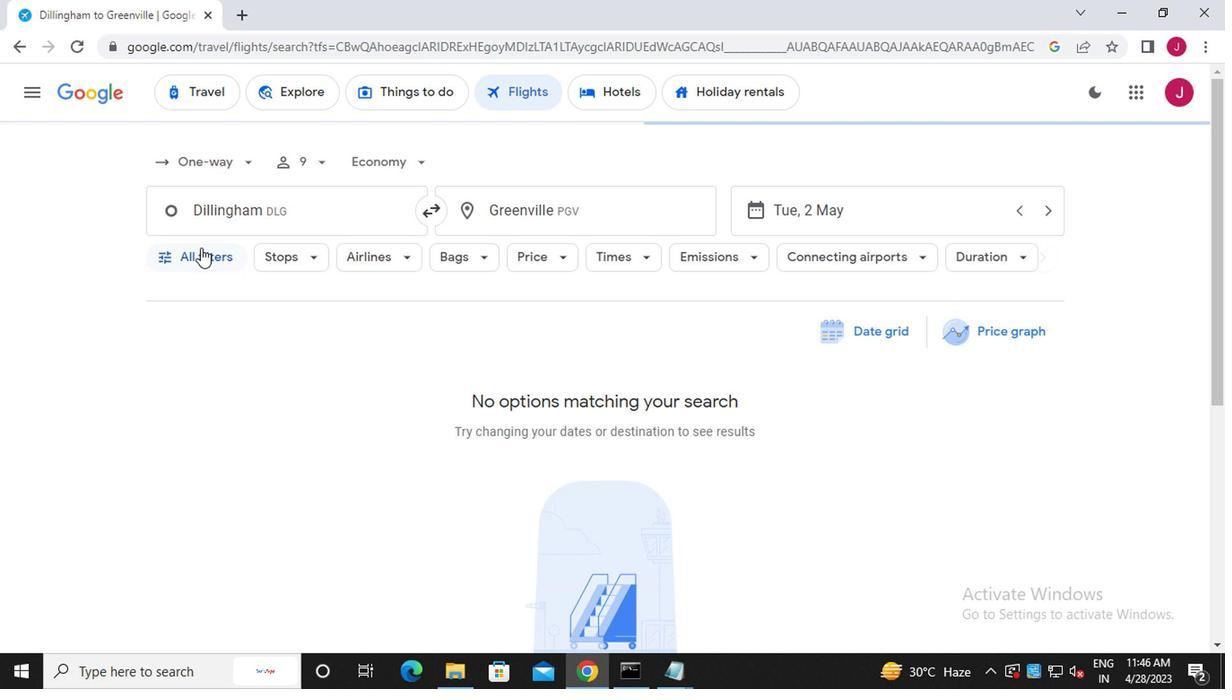 
Action: Mouse pressed left at (198, 251)
Screenshot: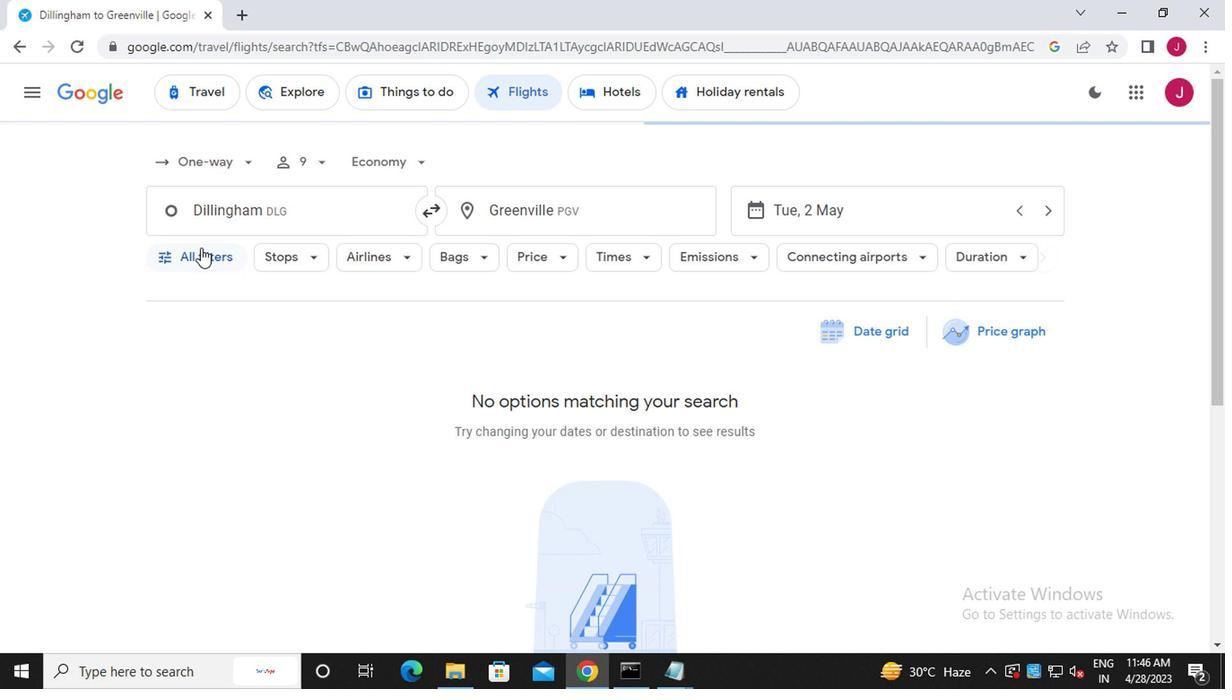 
Action: Mouse moved to (246, 382)
Screenshot: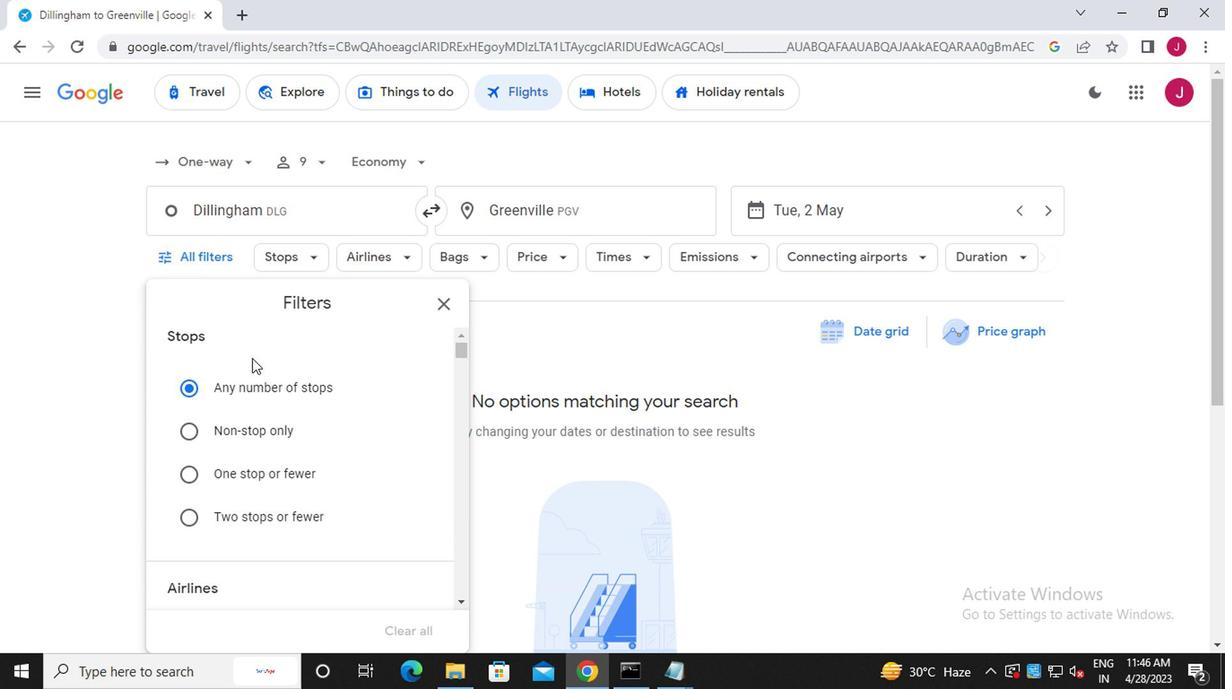 
Action: Mouse scrolled (246, 381) with delta (0, 0)
Screenshot: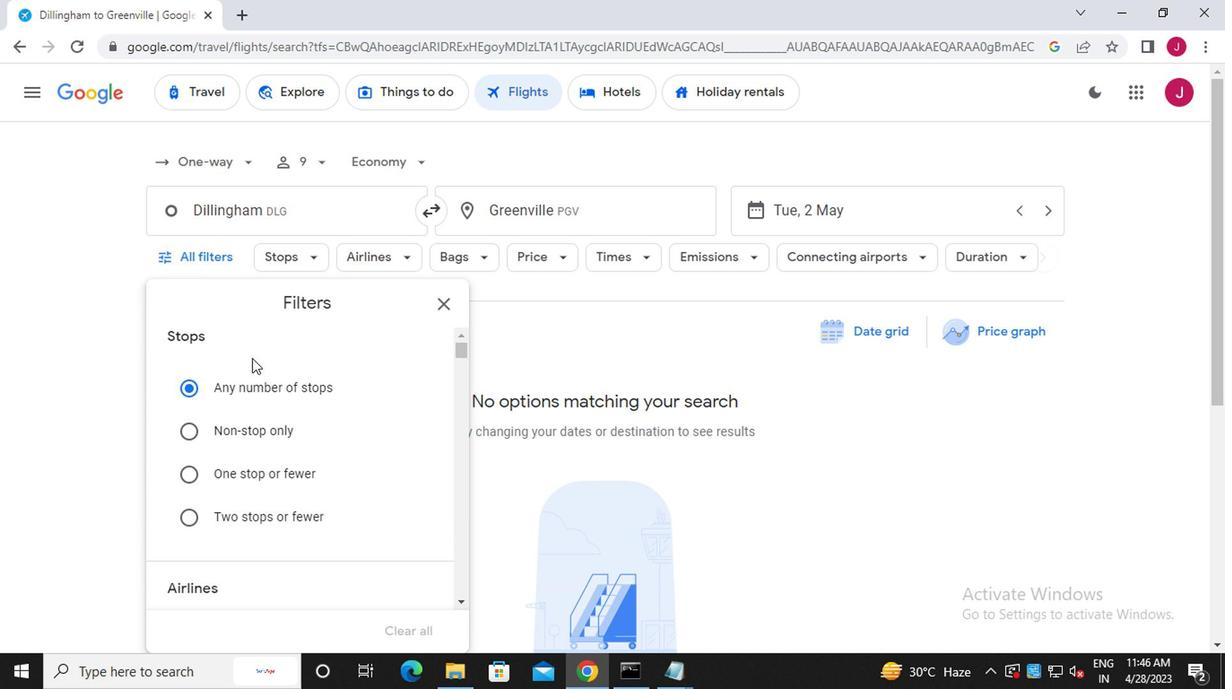 
Action: Mouse scrolled (246, 381) with delta (0, 0)
Screenshot: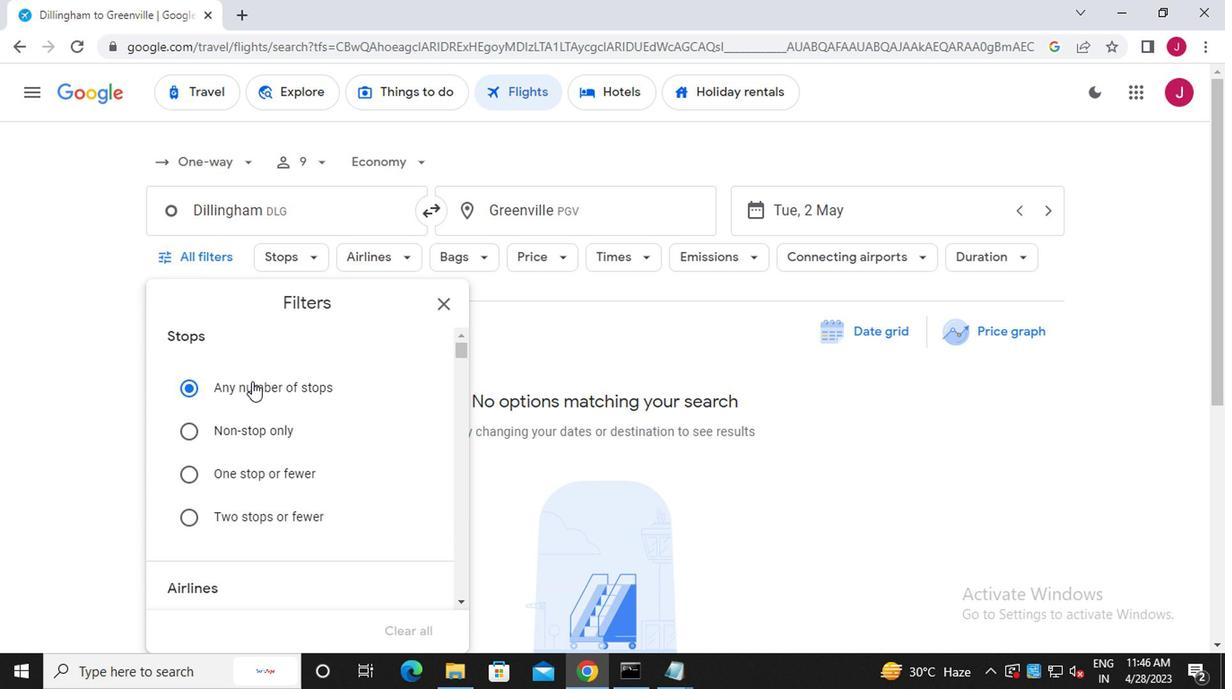 
Action: Mouse moved to (399, 459)
Screenshot: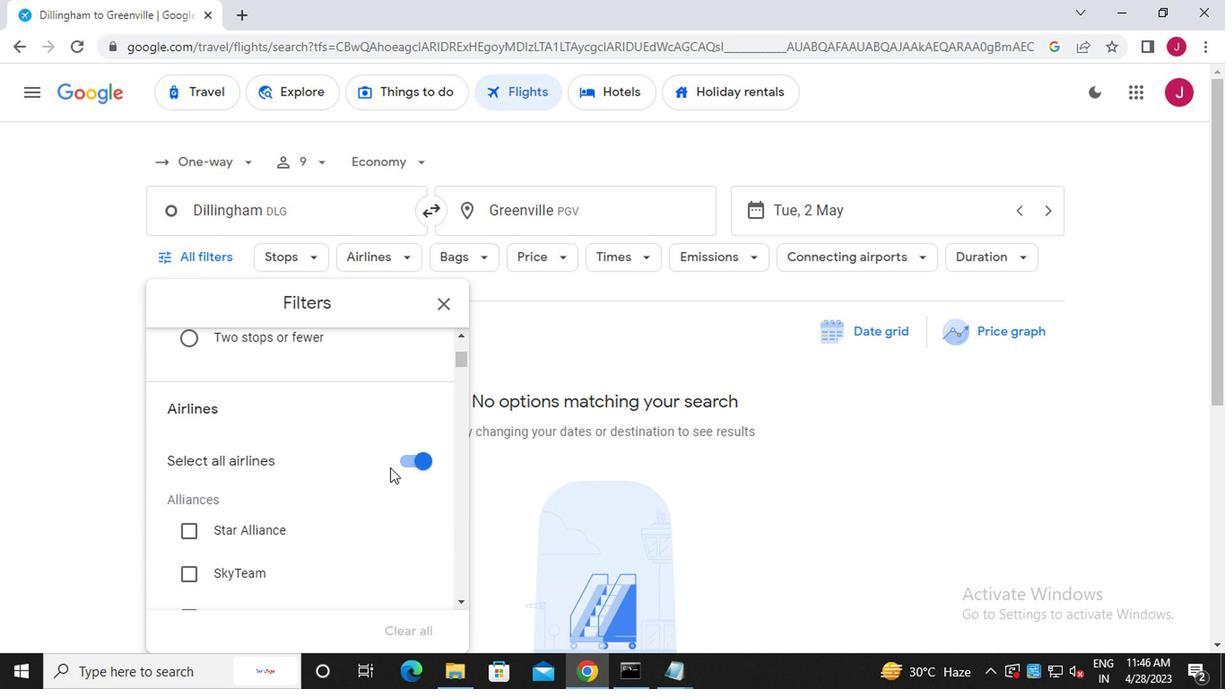 
Action: Mouse pressed left at (399, 459)
Screenshot: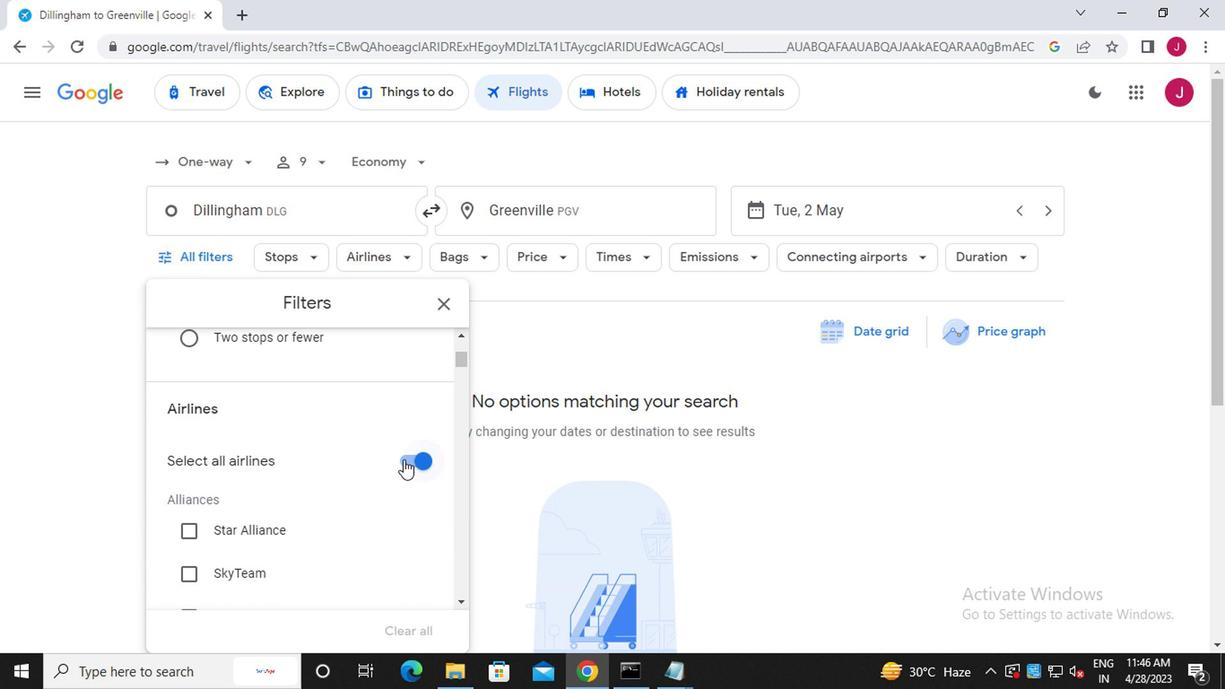 
Action: Mouse moved to (391, 459)
Screenshot: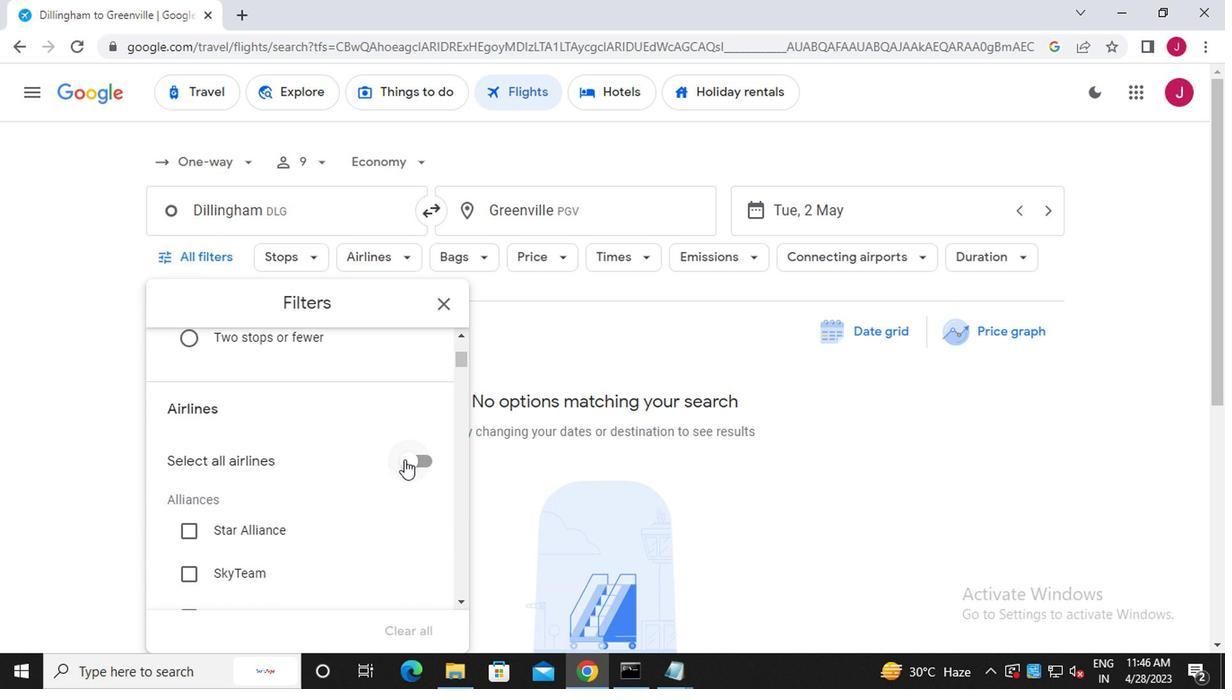 
Action: Mouse scrolled (391, 458) with delta (0, -1)
Screenshot: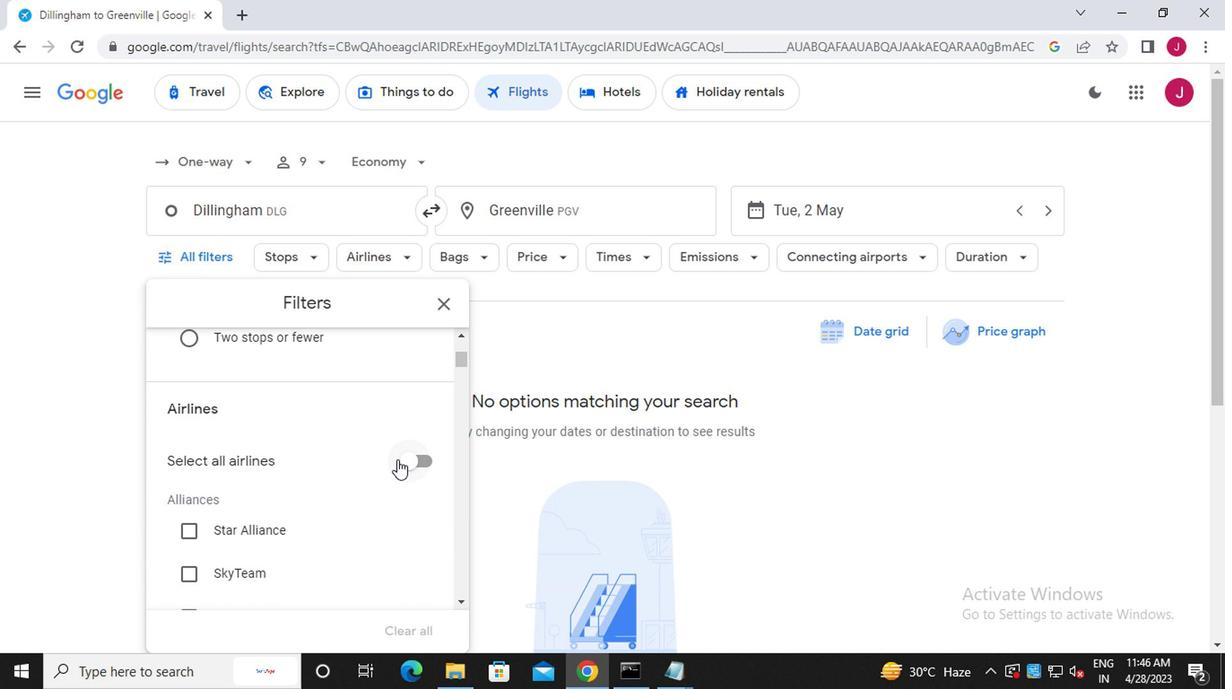 
Action: Mouse scrolled (391, 458) with delta (0, -1)
Screenshot: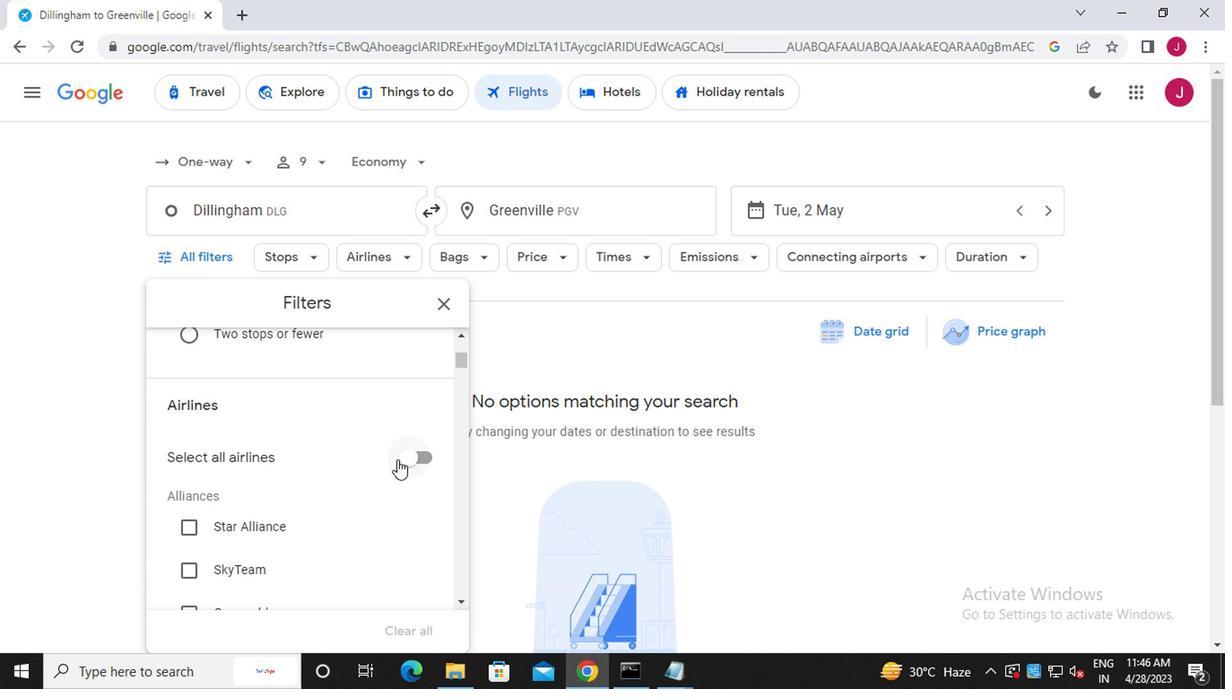 
Action: Mouse moved to (240, 397)
Screenshot: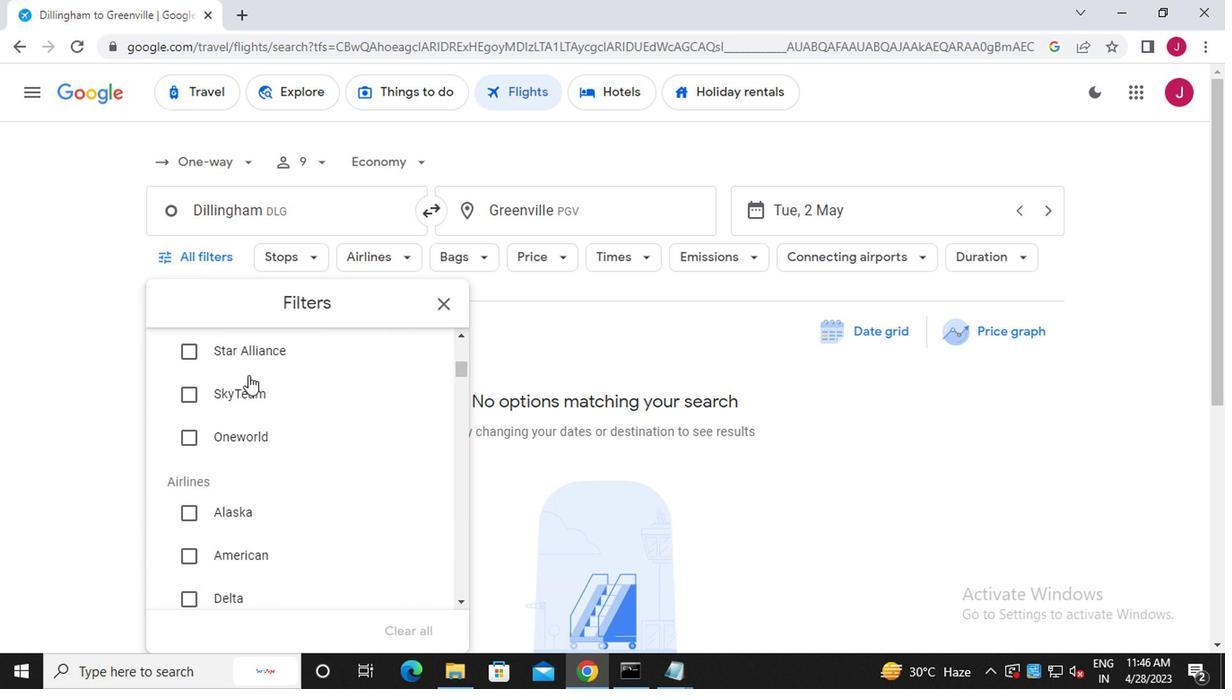 
Action: Mouse scrolled (240, 395) with delta (0, -1)
Screenshot: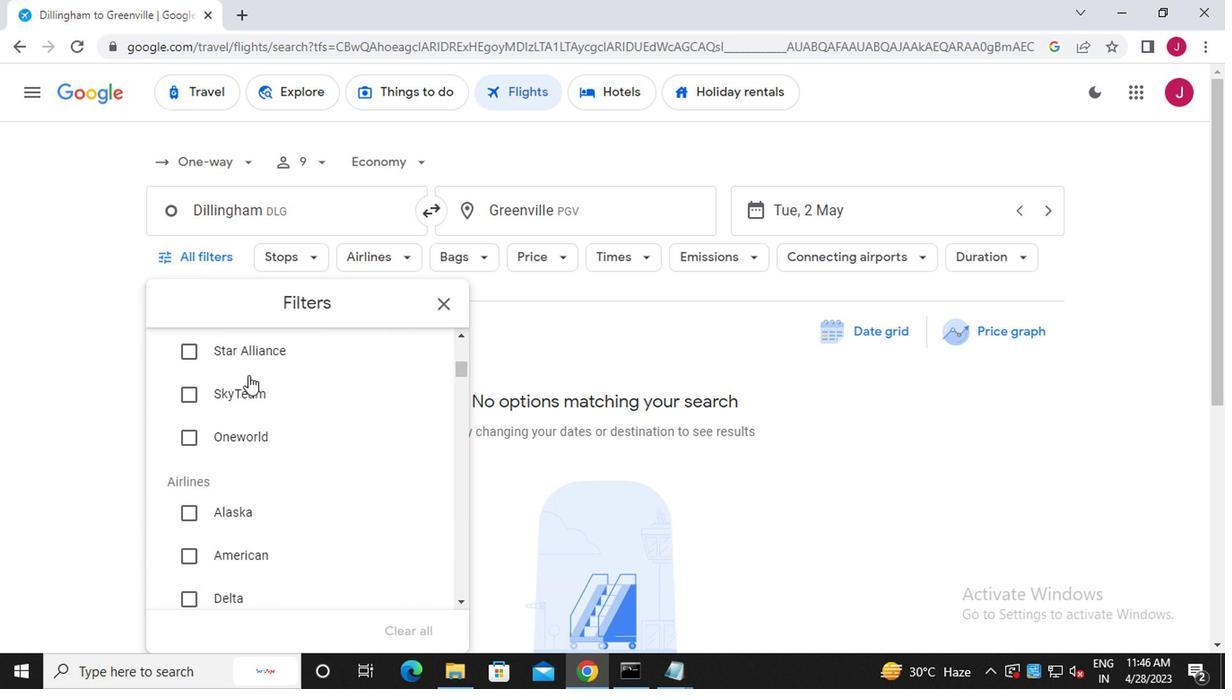 
Action: Mouse moved to (240, 400)
Screenshot: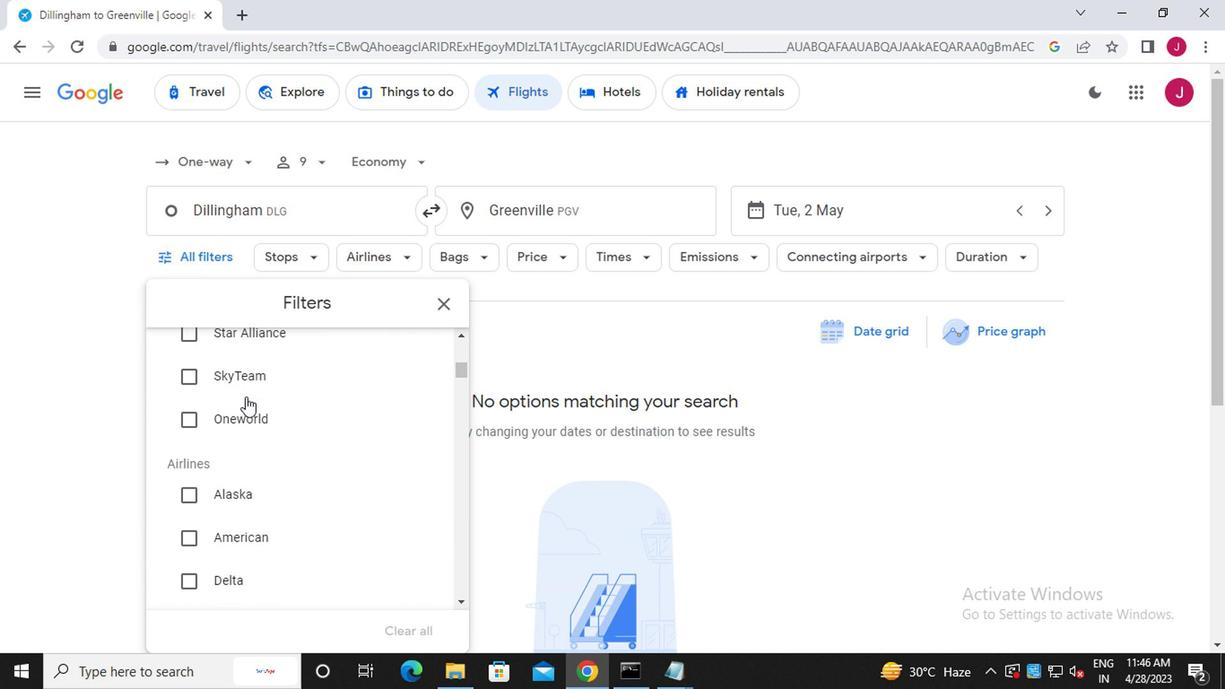 
Action: Mouse scrolled (240, 399) with delta (0, 0)
Screenshot: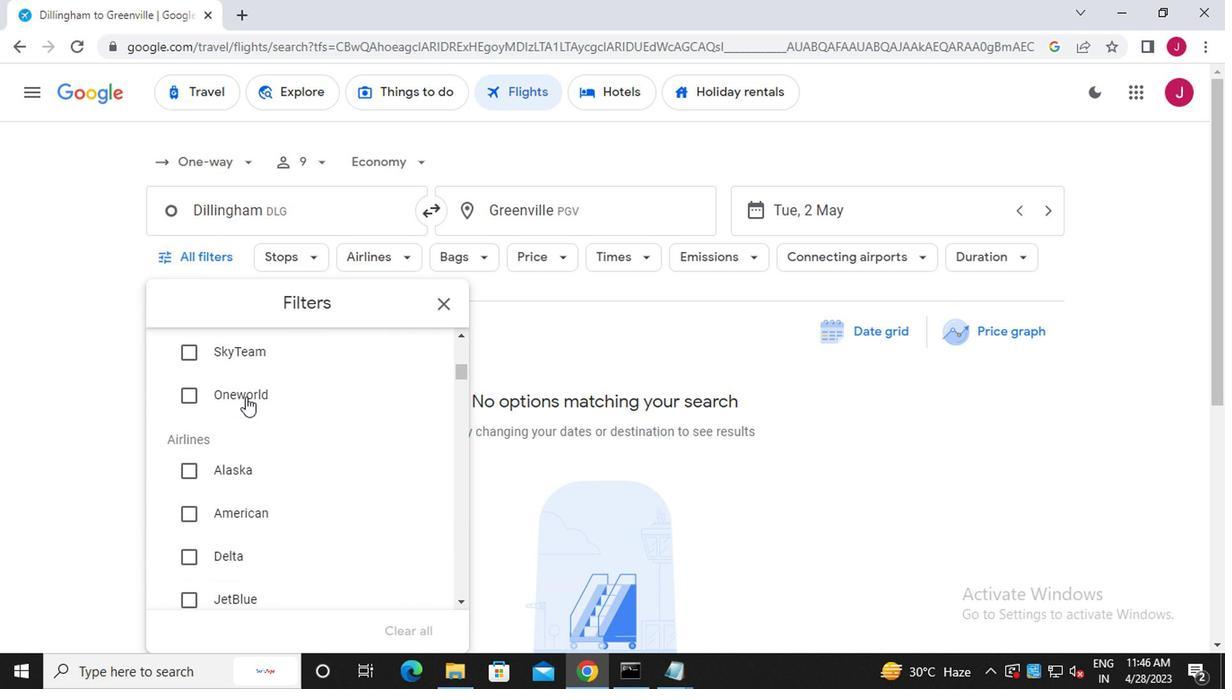 
Action: Mouse moved to (183, 499)
Screenshot: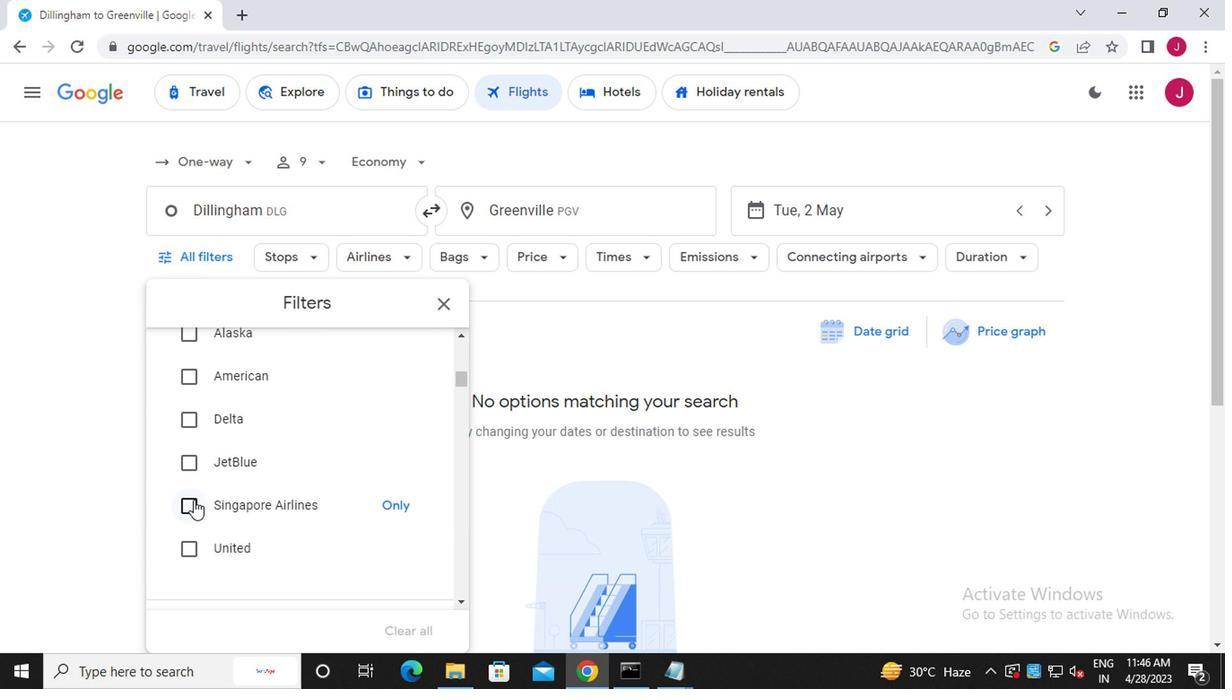 
Action: Mouse pressed left at (183, 499)
Screenshot: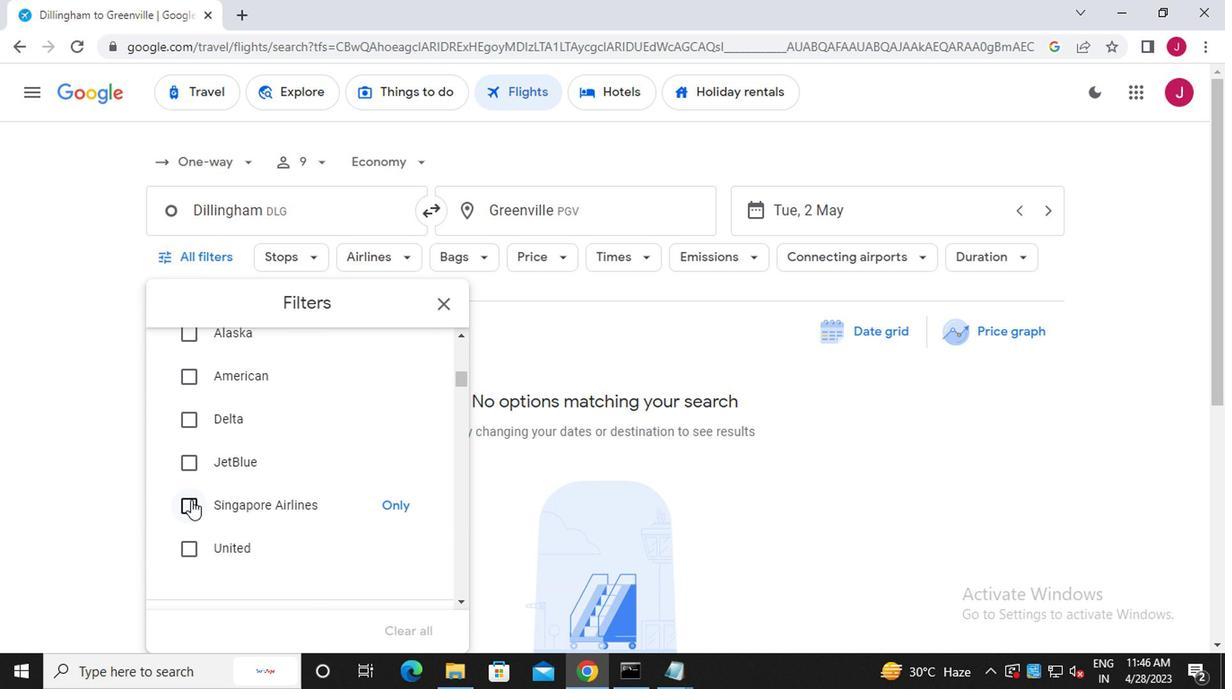 
Action: Mouse moved to (298, 500)
Screenshot: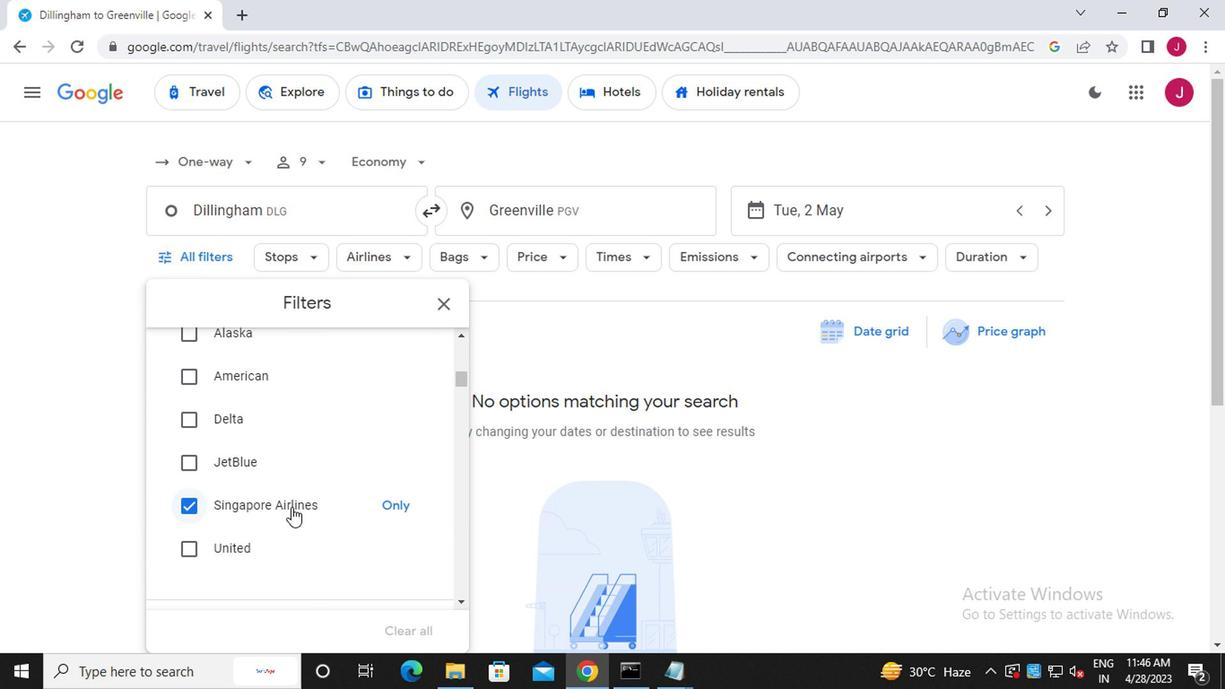 
Action: Mouse scrolled (298, 499) with delta (0, 0)
Screenshot: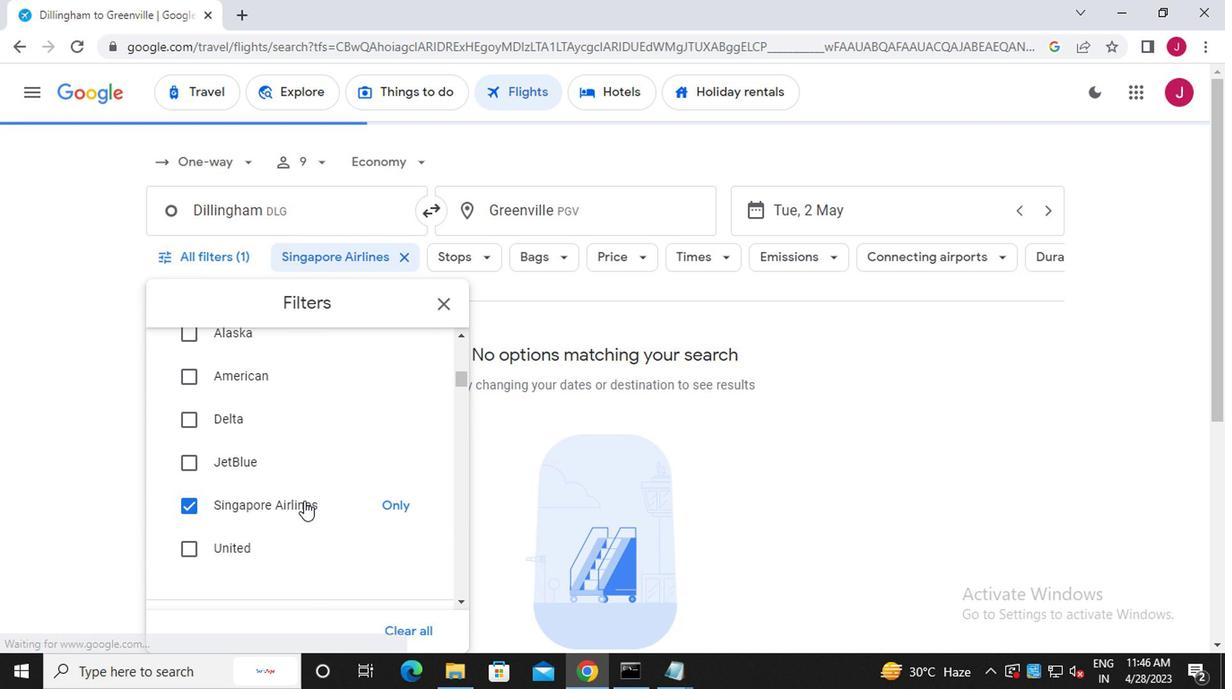 
Action: Mouse scrolled (298, 499) with delta (0, 0)
Screenshot: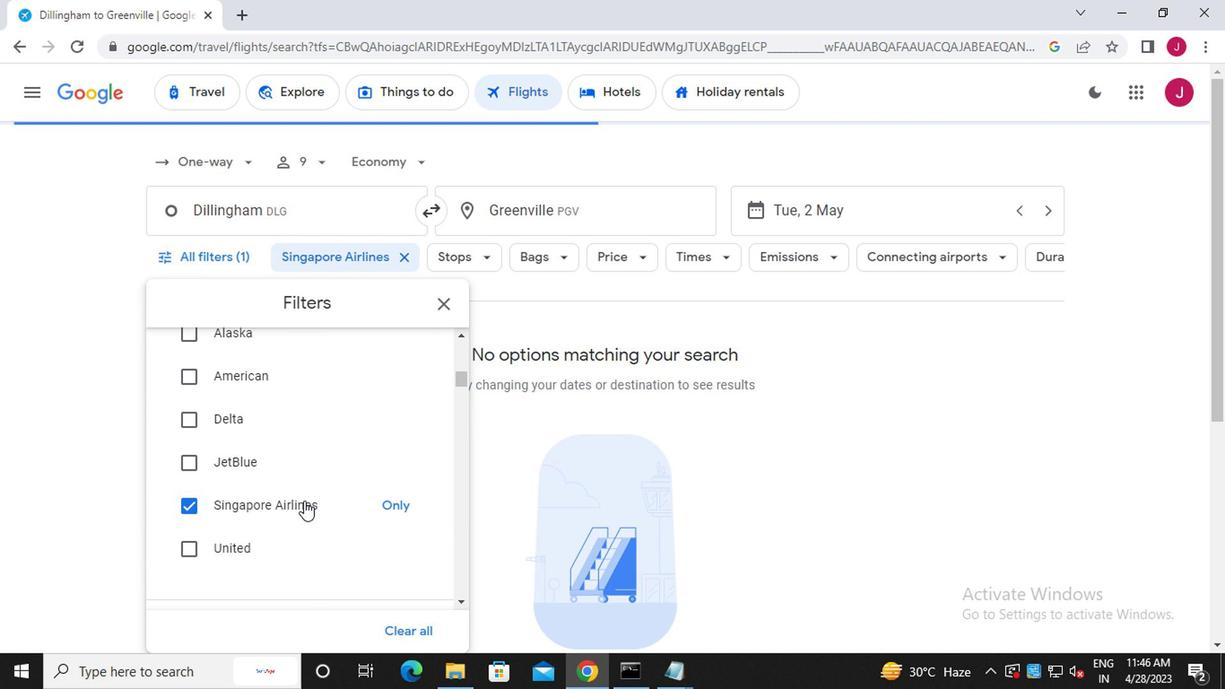 
Action: Mouse scrolled (298, 499) with delta (0, 0)
Screenshot: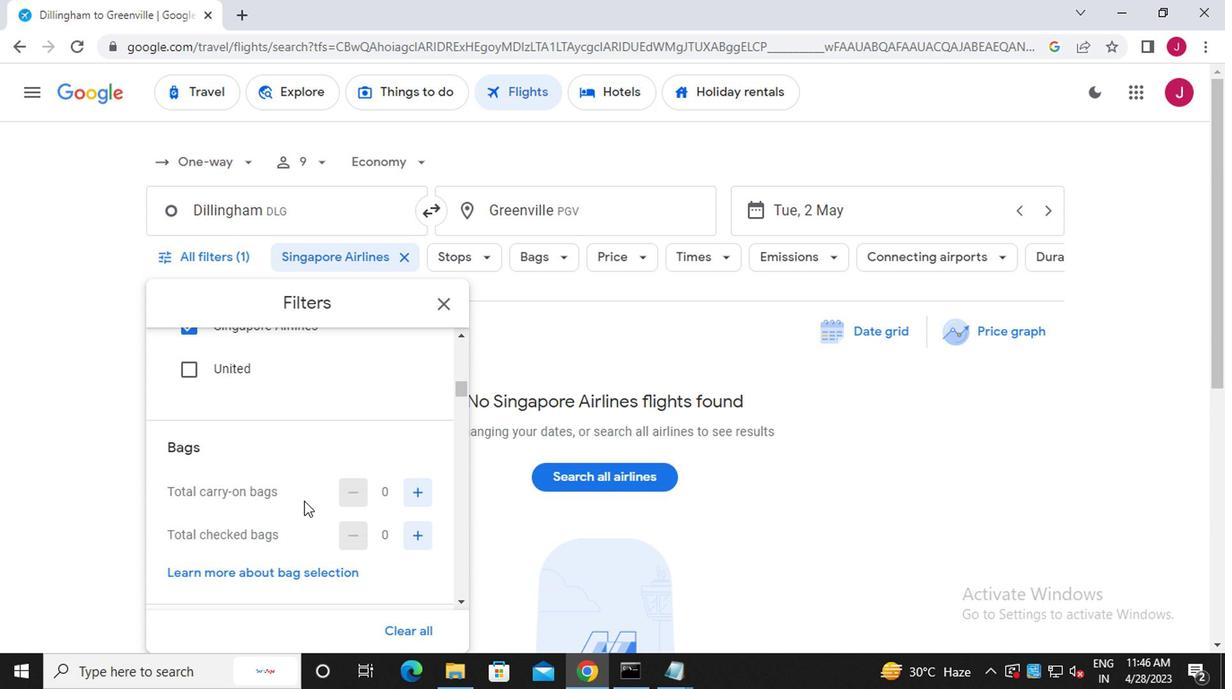 
Action: Mouse moved to (415, 406)
Screenshot: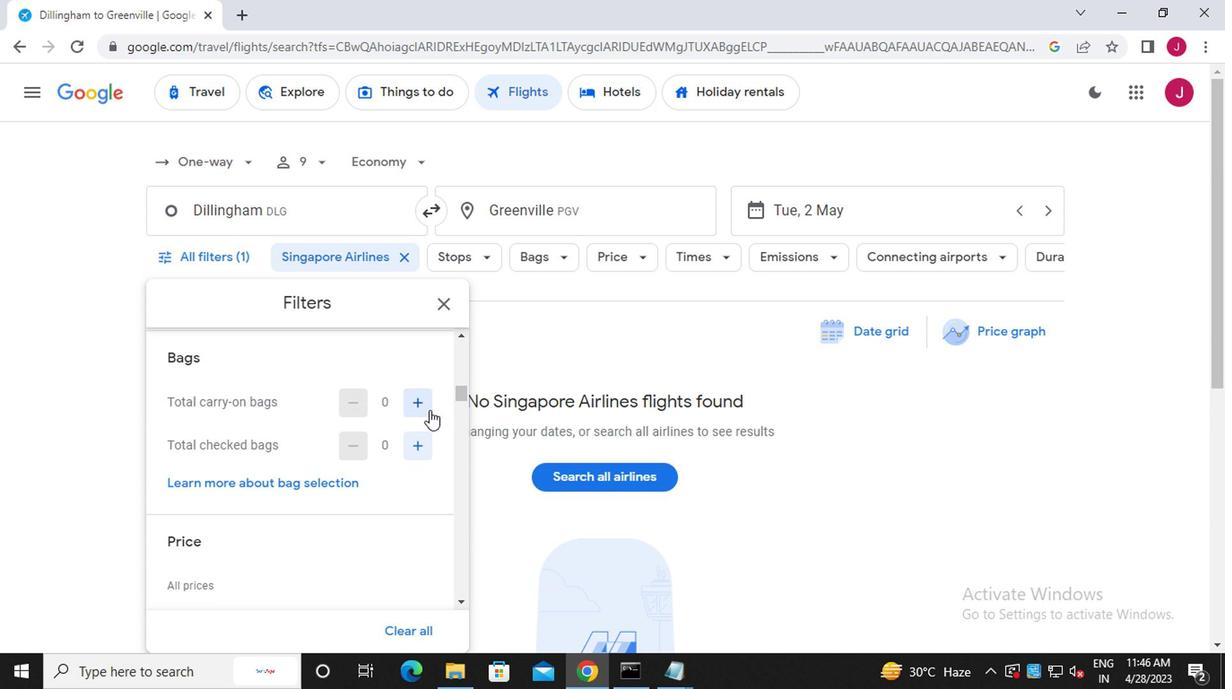 
Action: Mouse pressed left at (415, 406)
Screenshot: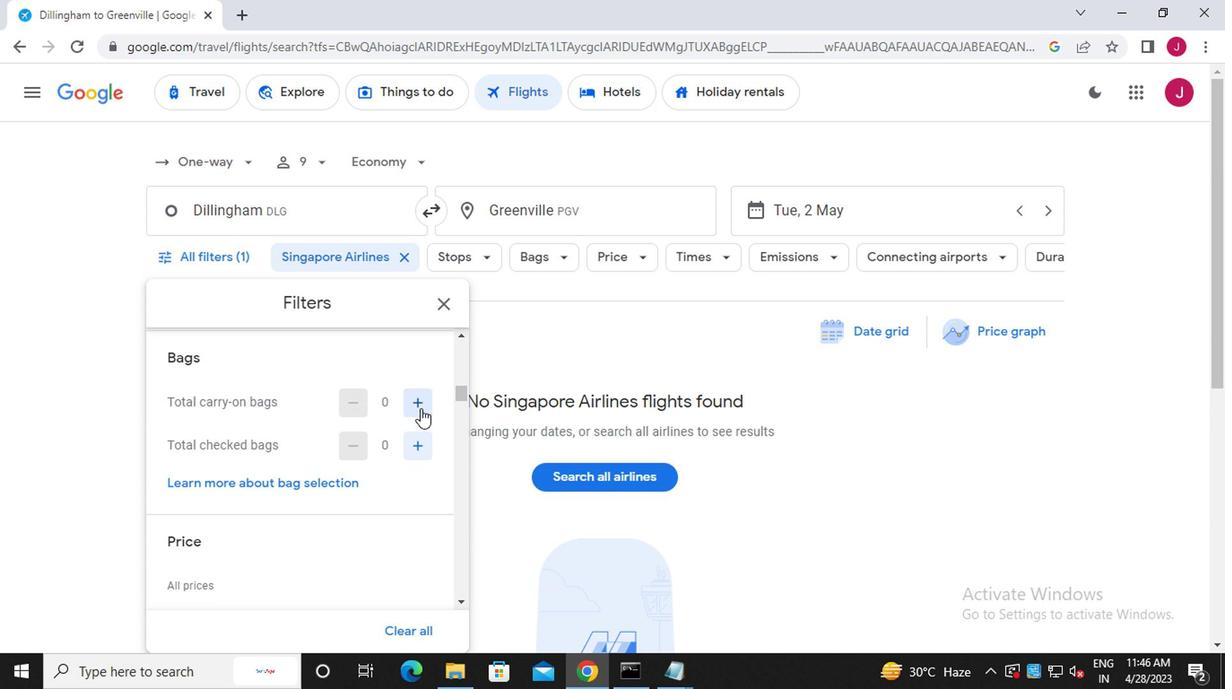 
Action: Mouse scrolled (415, 406) with delta (0, 0)
Screenshot: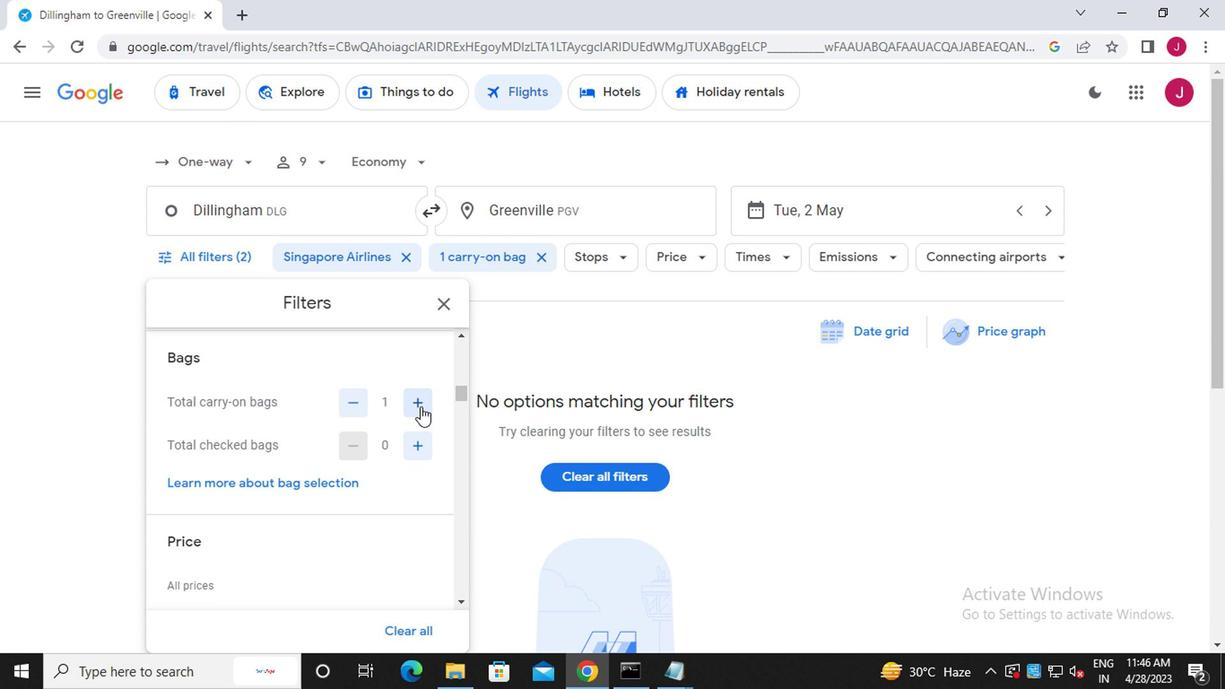
Action: Mouse moved to (415, 406)
Screenshot: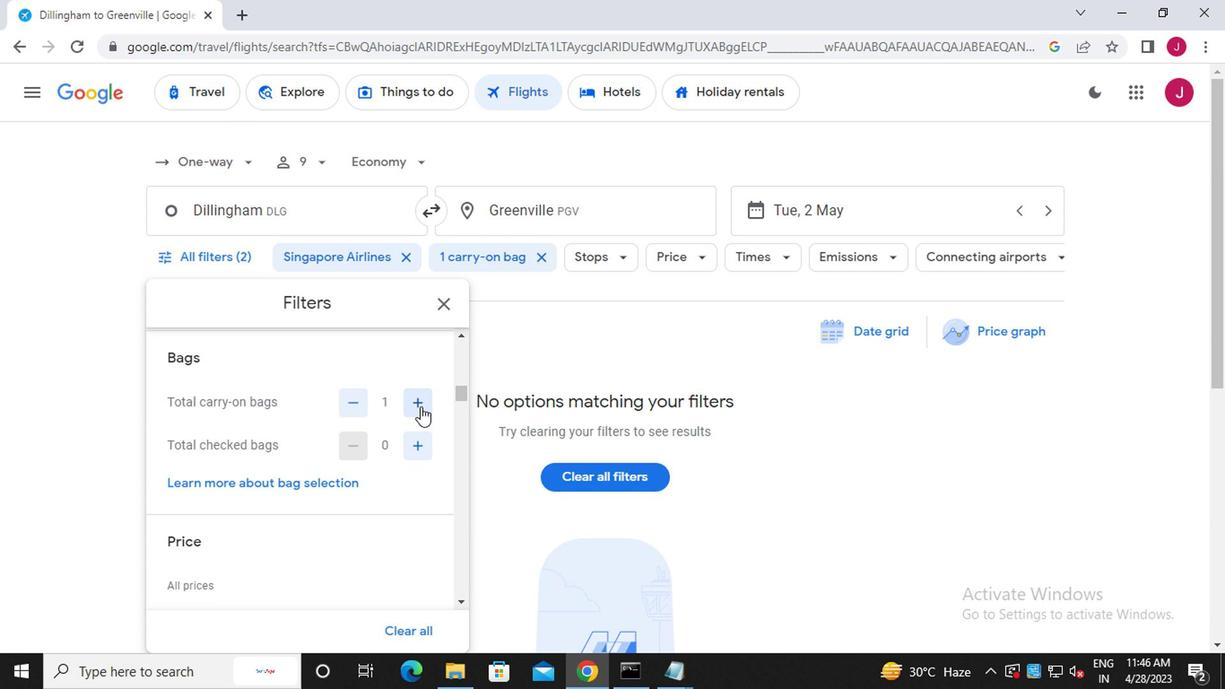 
Action: Mouse scrolled (415, 406) with delta (0, 0)
Screenshot: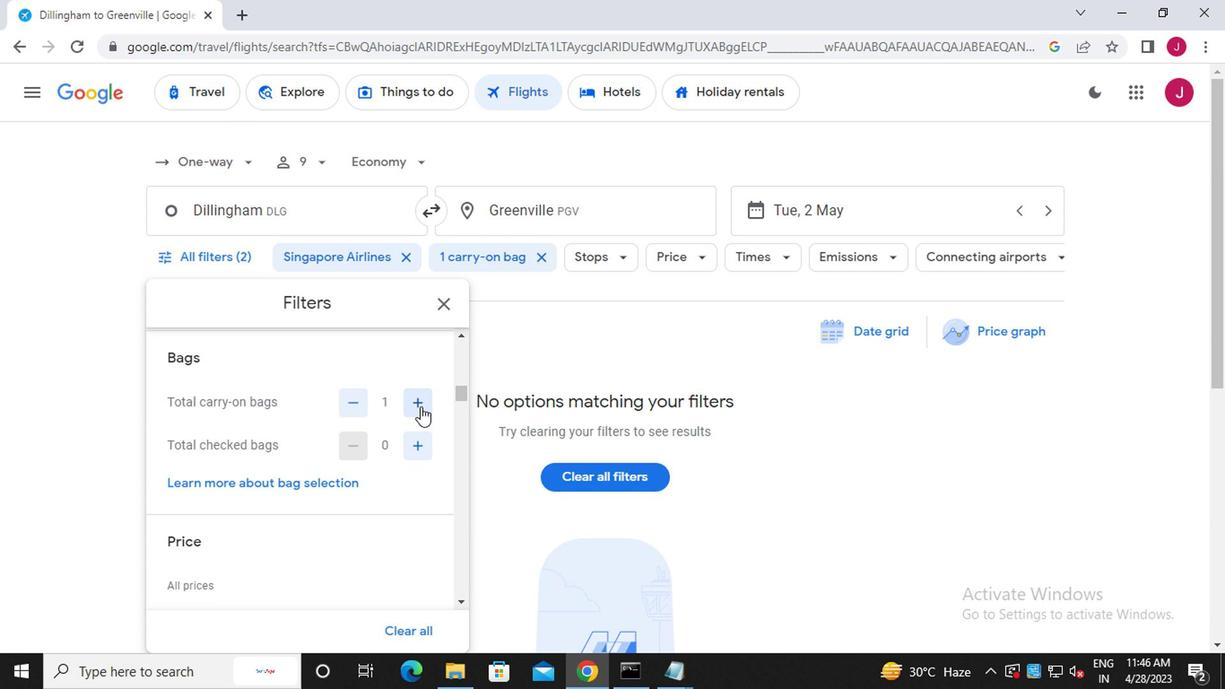 
Action: Mouse moved to (421, 440)
Screenshot: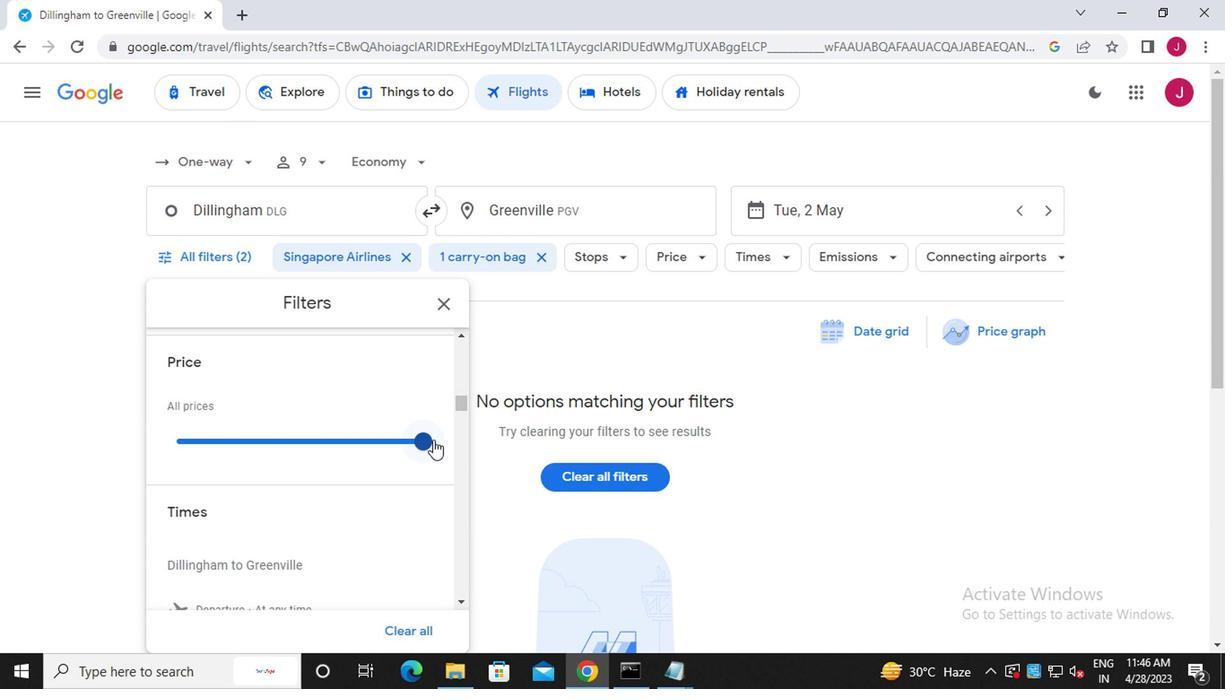 
Action: Mouse pressed left at (421, 440)
Screenshot: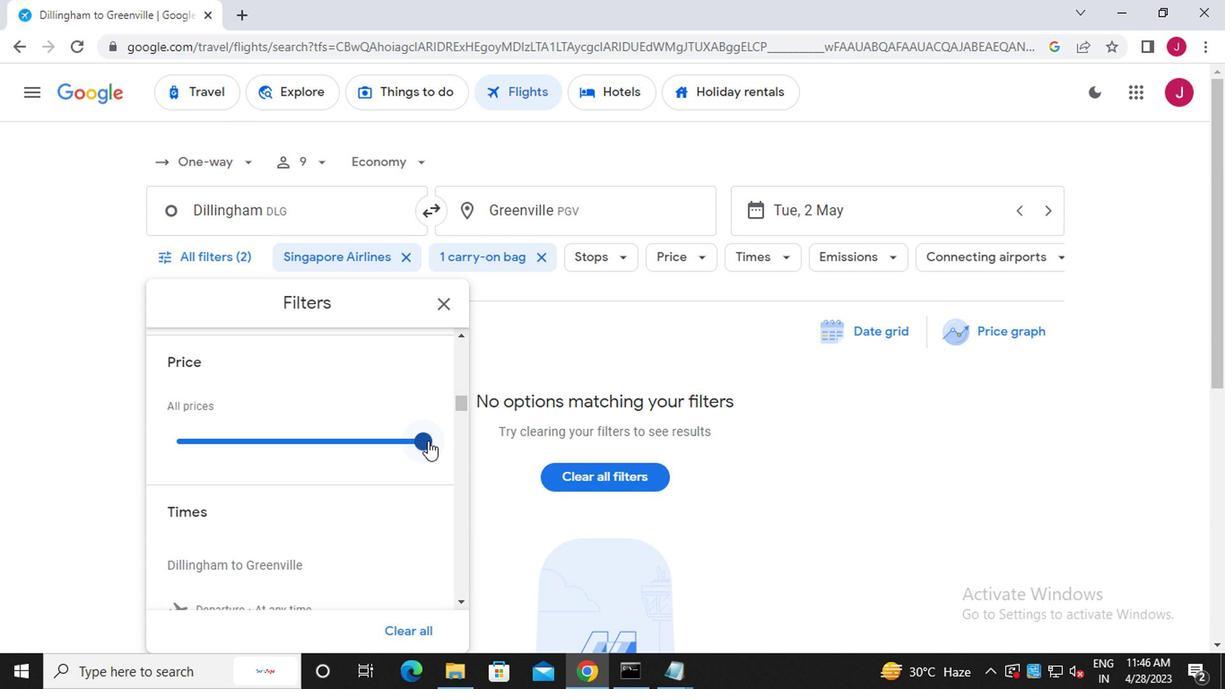 
Action: Mouse pressed left at (421, 440)
Screenshot: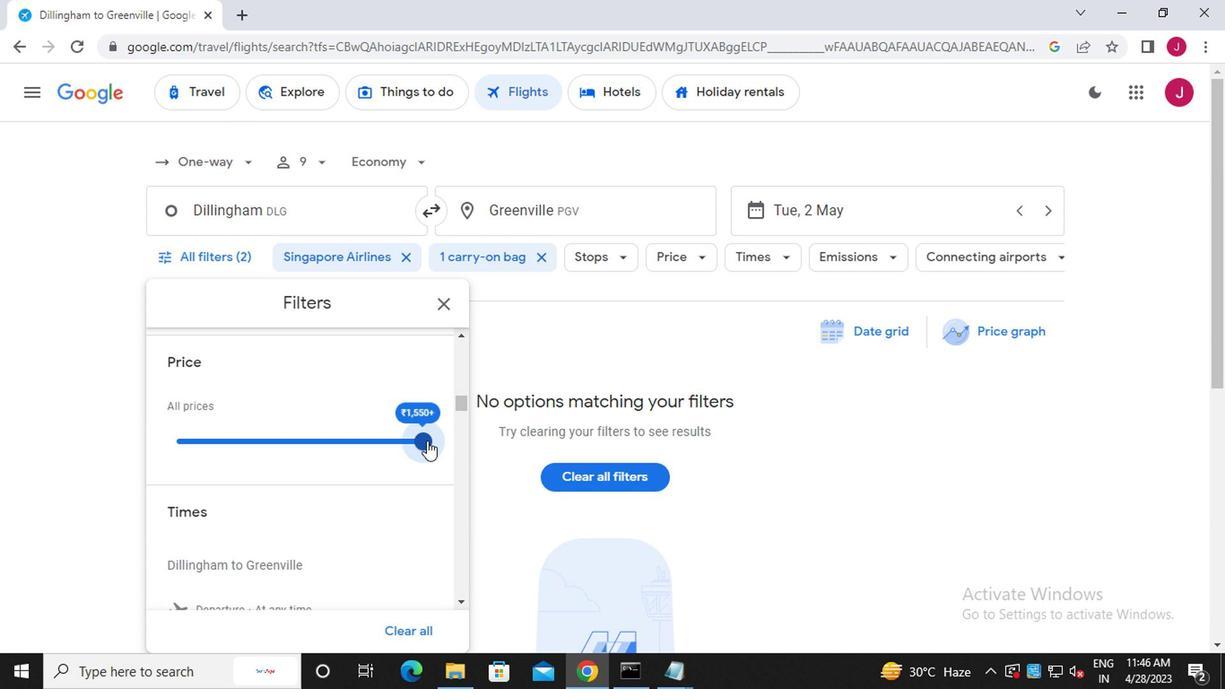 
Action: Mouse moved to (421, 440)
Screenshot: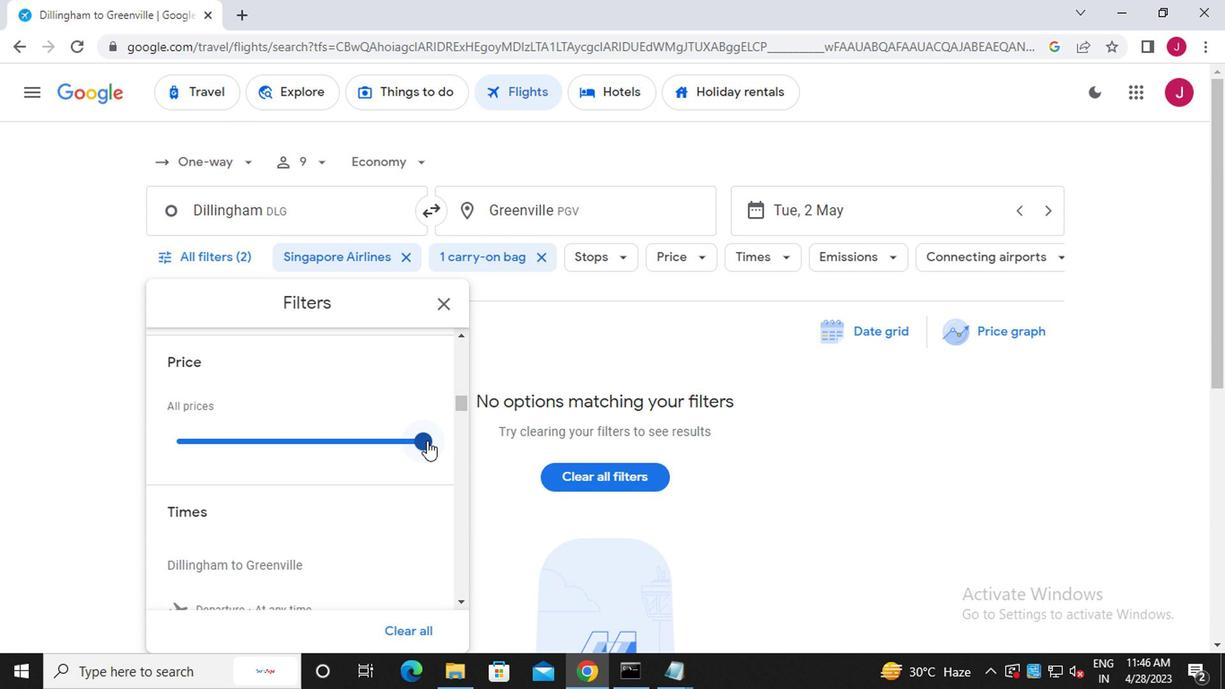 
Action: Mouse scrolled (421, 439) with delta (0, 0)
Screenshot: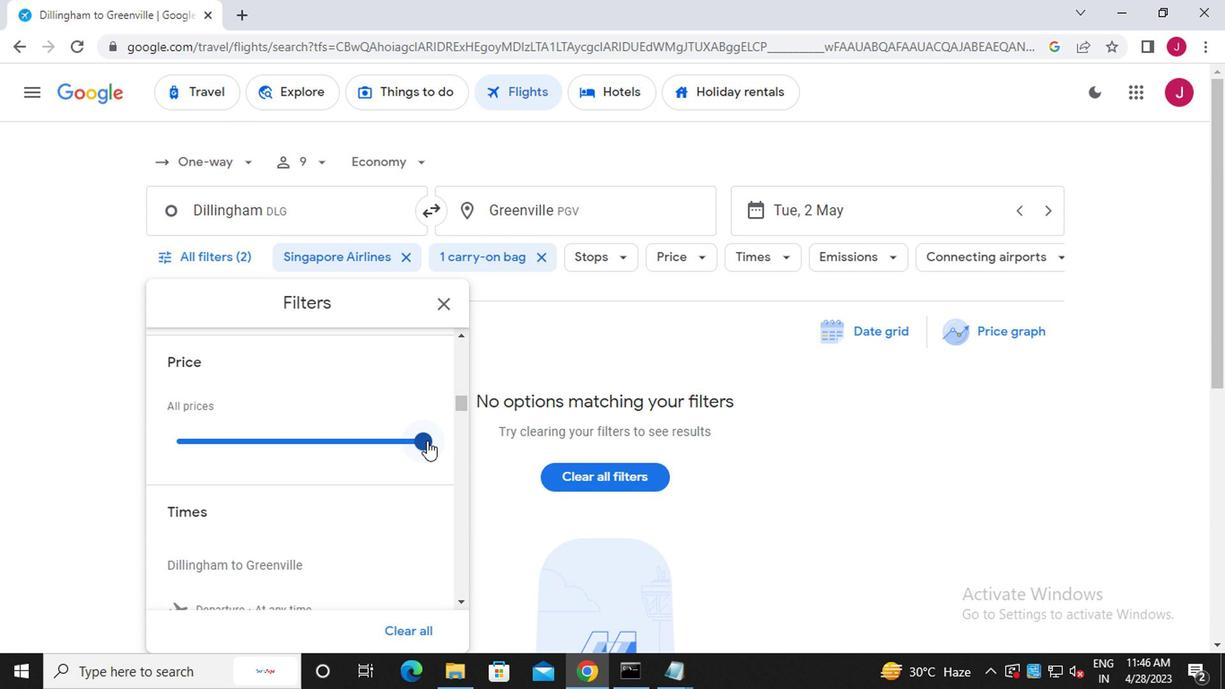 
Action: Mouse scrolled (421, 439) with delta (0, 0)
Screenshot: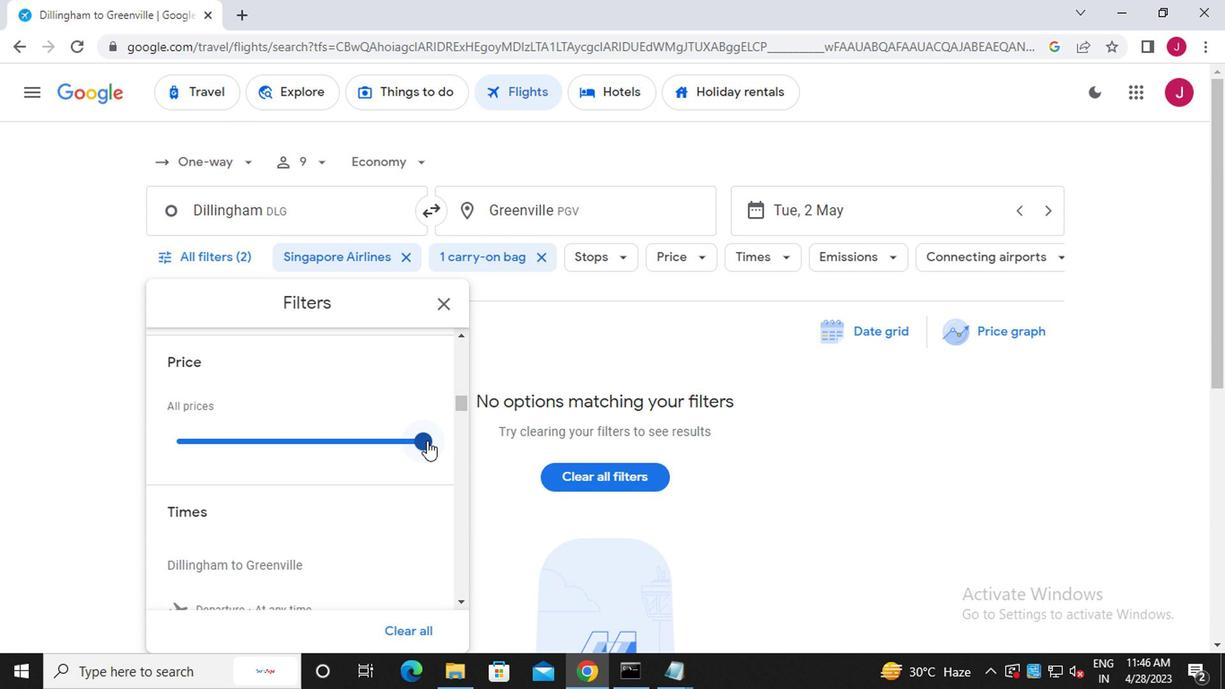 
Action: Mouse moved to (165, 464)
Screenshot: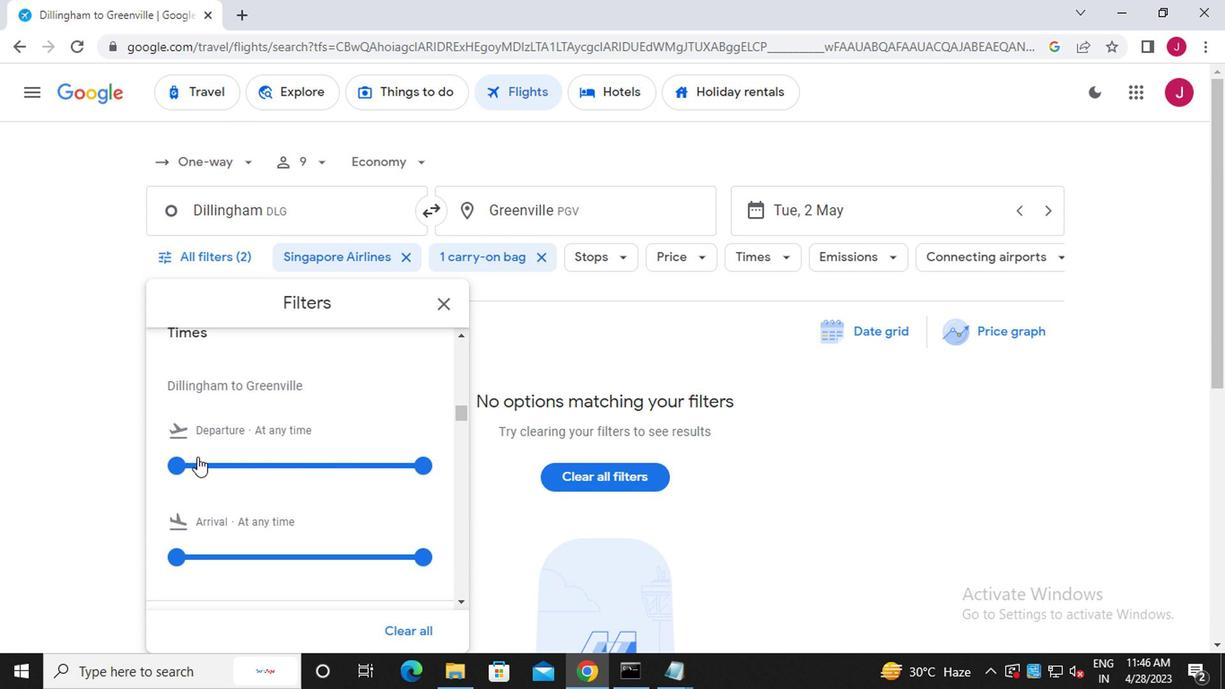 
Action: Mouse pressed left at (165, 464)
Screenshot: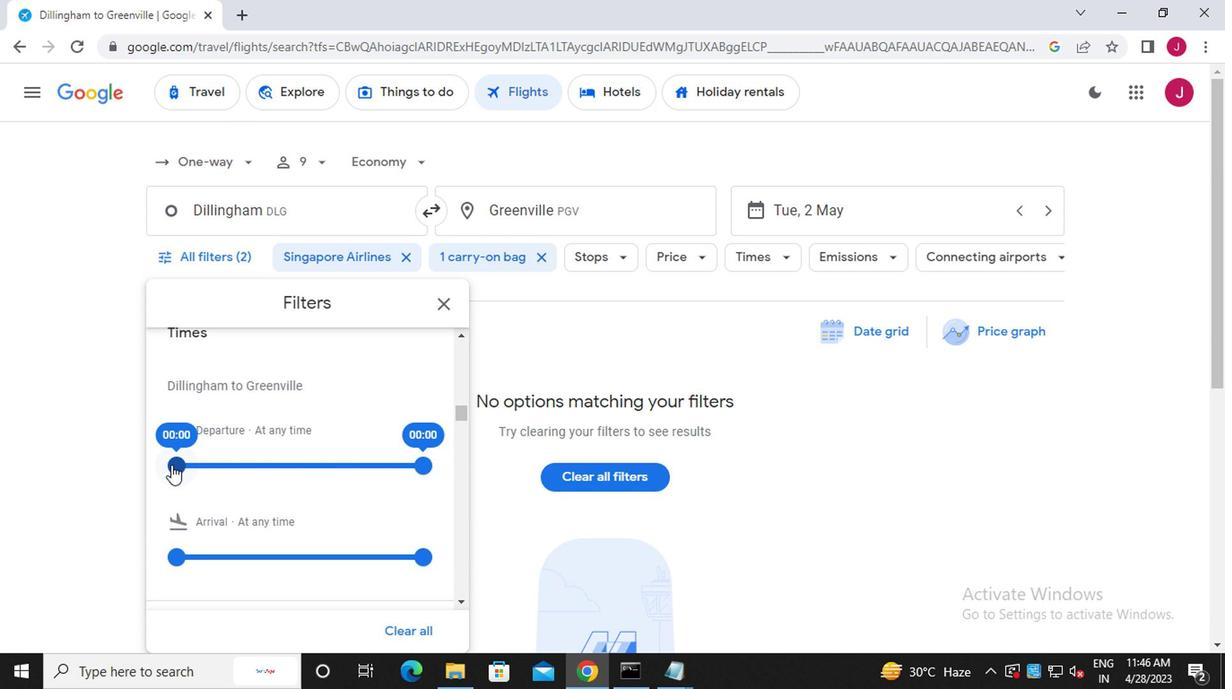 
Action: Mouse moved to (416, 469)
Screenshot: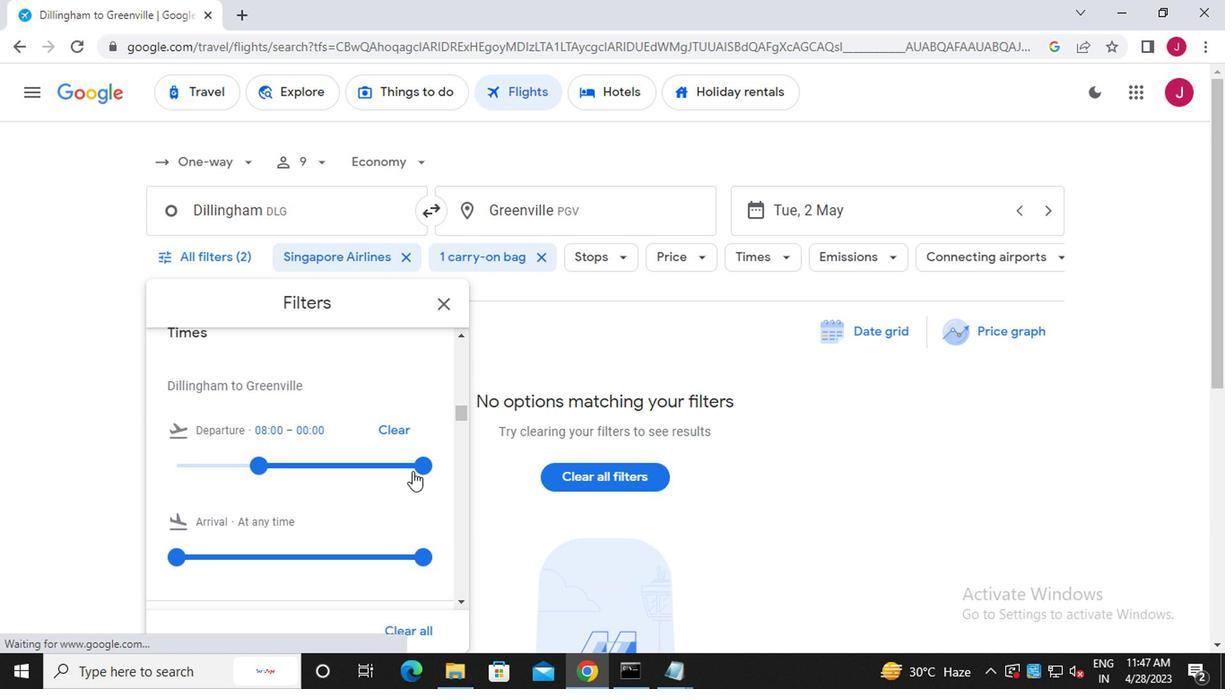 
Action: Mouse pressed left at (416, 469)
Screenshot: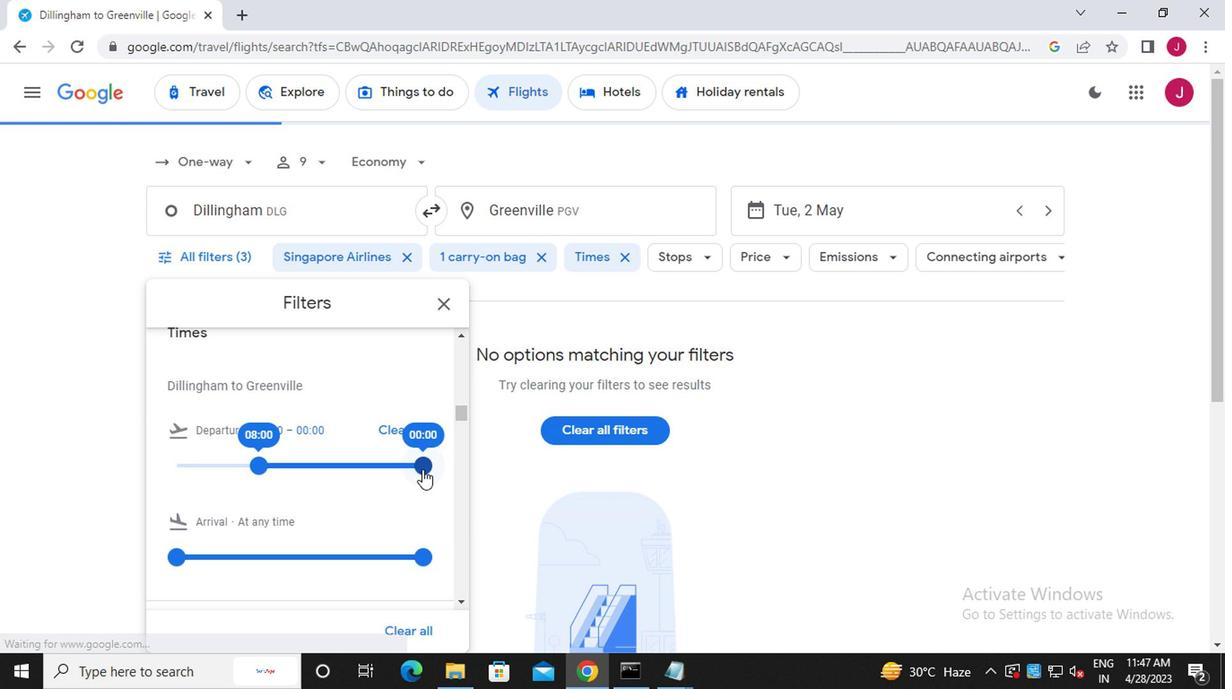 
Action: Mouse moved to (439, 310)
Screenshot: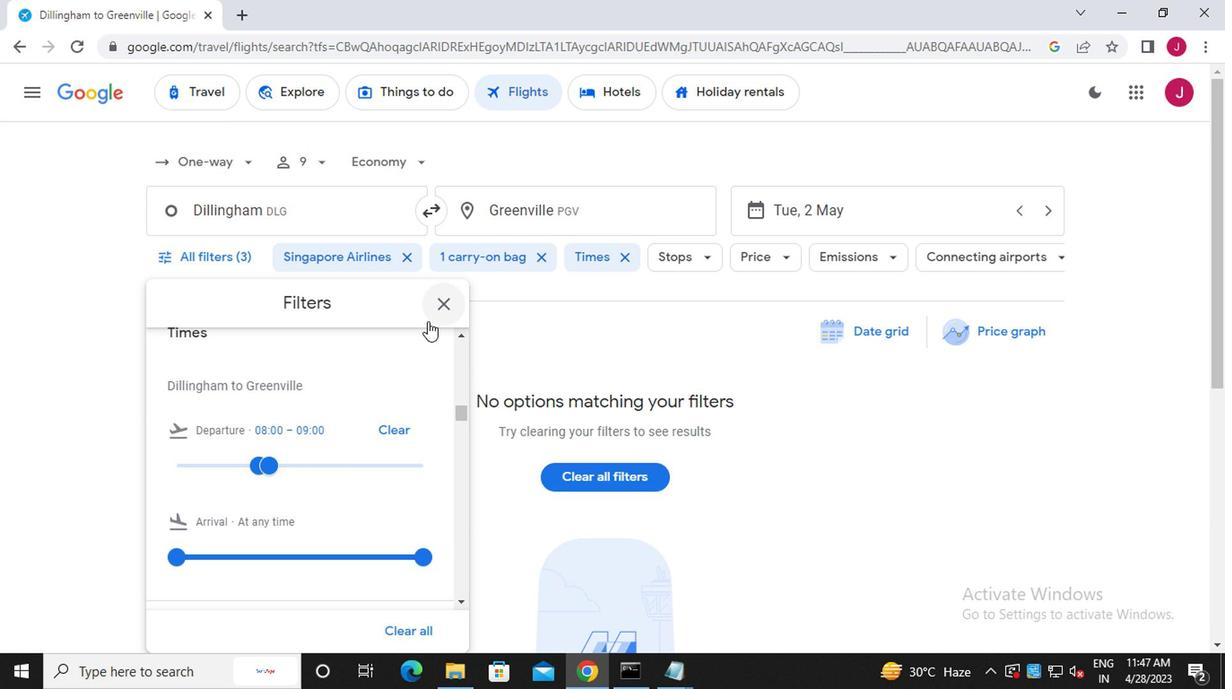 
Action: Mouse pressed left at (439, 310)
Screenshot: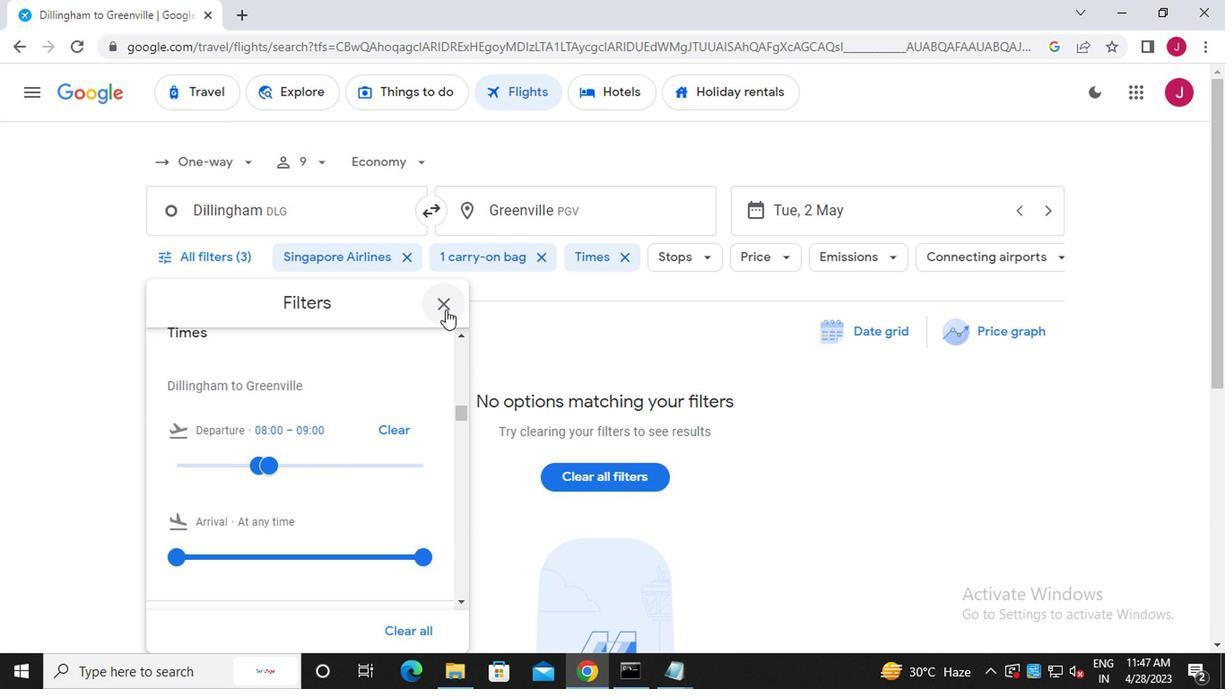 
Action: Mouse moved to (435, 312)
Screenshot: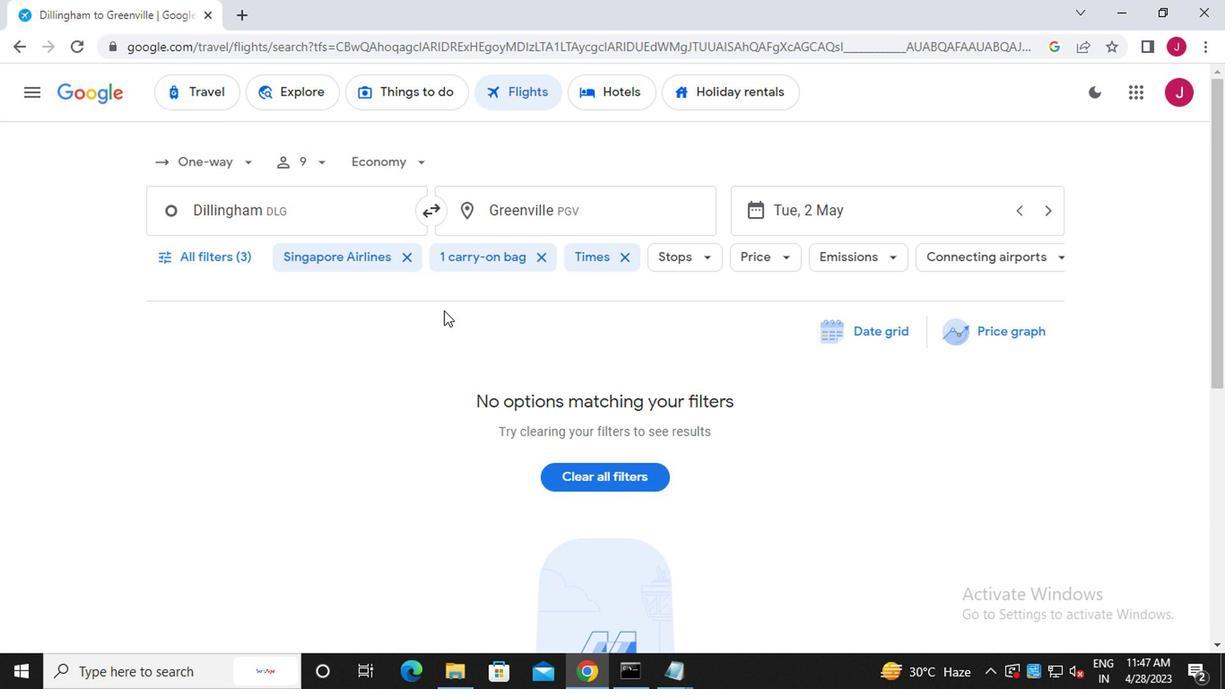
